 Task: Look for space in Palaió Fáliro, Greece from 1st July, 2023 to 3rd July, 2023 for 1 adult in price range Rs.5000 to Rs.15000. Place can be private room with 1  bedroom having 1 bed and 1 bathroom. Property type can be house, flat, hotel. Amenities needed are: wifi, washing machine. Booking option can be shelf check-in. Required host language is English.
Action: Mouse moved to (462, 58)
Screenshot: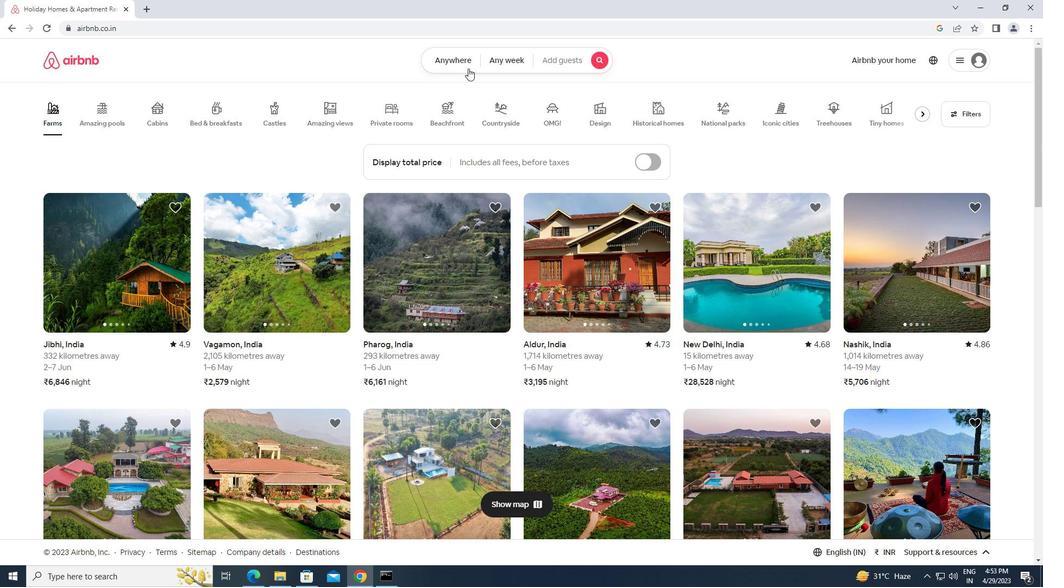 
Action: Mouse pressed left at (462, 58)
Screenshot: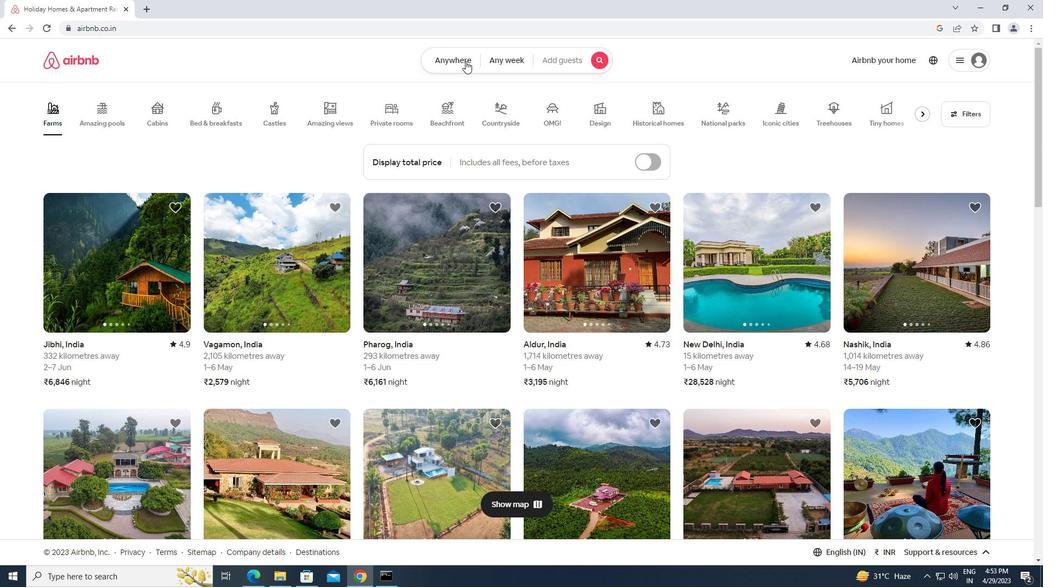 
Action: Mouse moved to (442, 97)
Screenshot: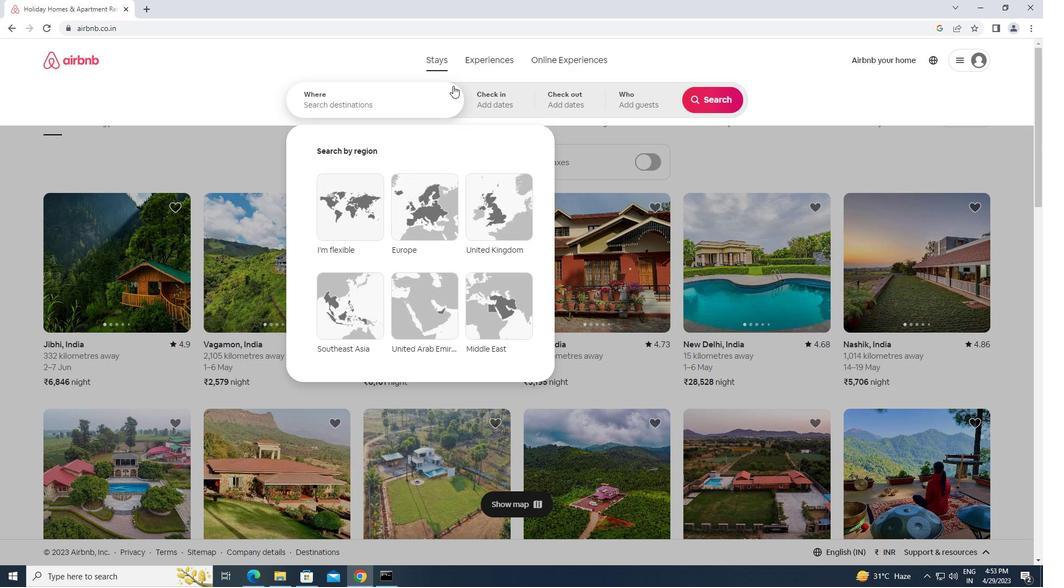 
Action: Mouse pressed left at (442, 97)
Screenshot: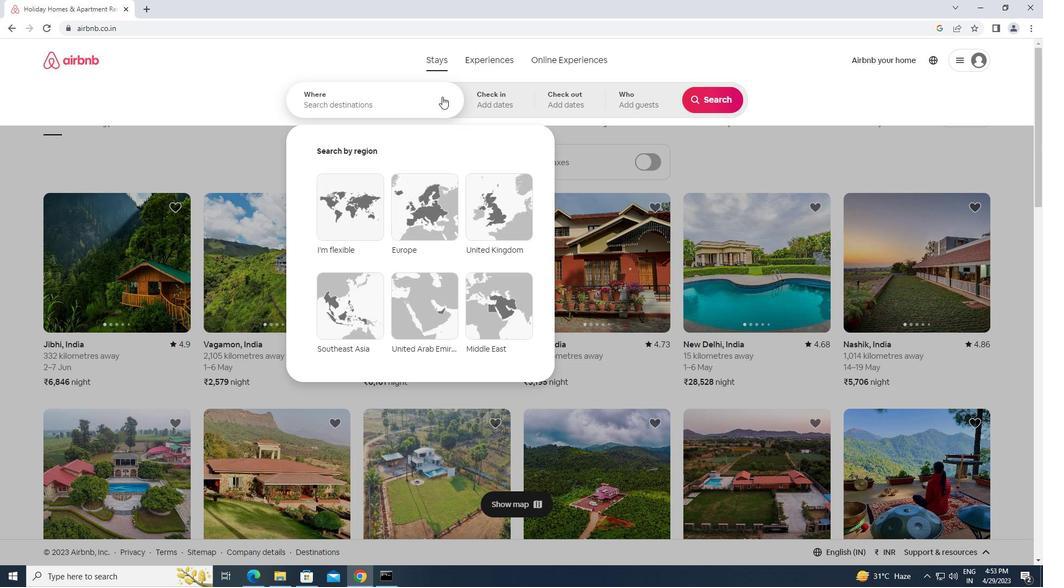 
Action: Key pressed p<Key.caps_lock>alaio<Key.space><Key.caps_lock>f<Key.caps_lock>aliro,<Key.space><Key.caps_lock>g<Key.caps_lock>reece<Key.enter>
Screenshot: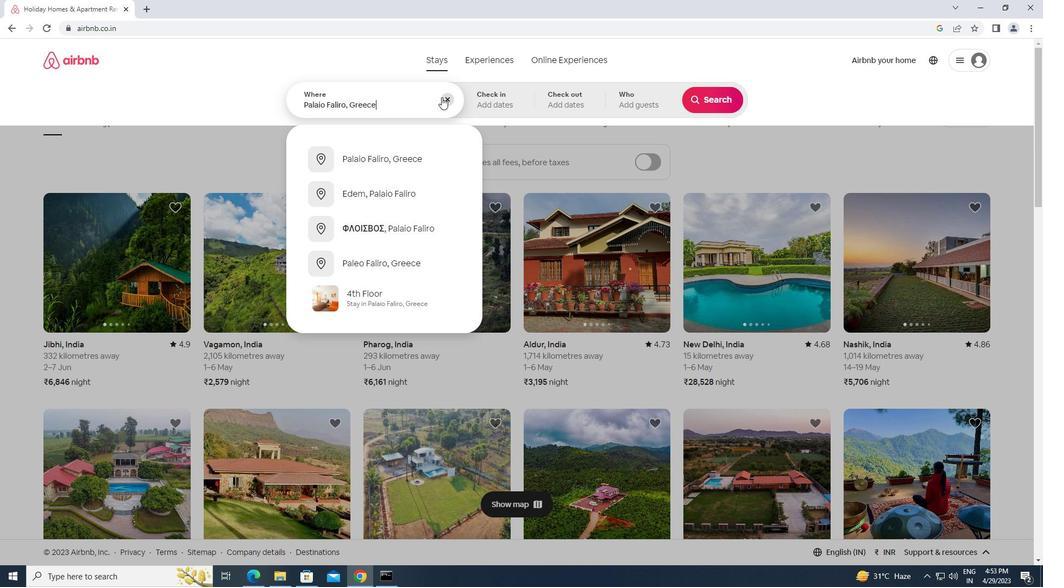 
Action: Mouse moved to (712, 190)
Screenshot: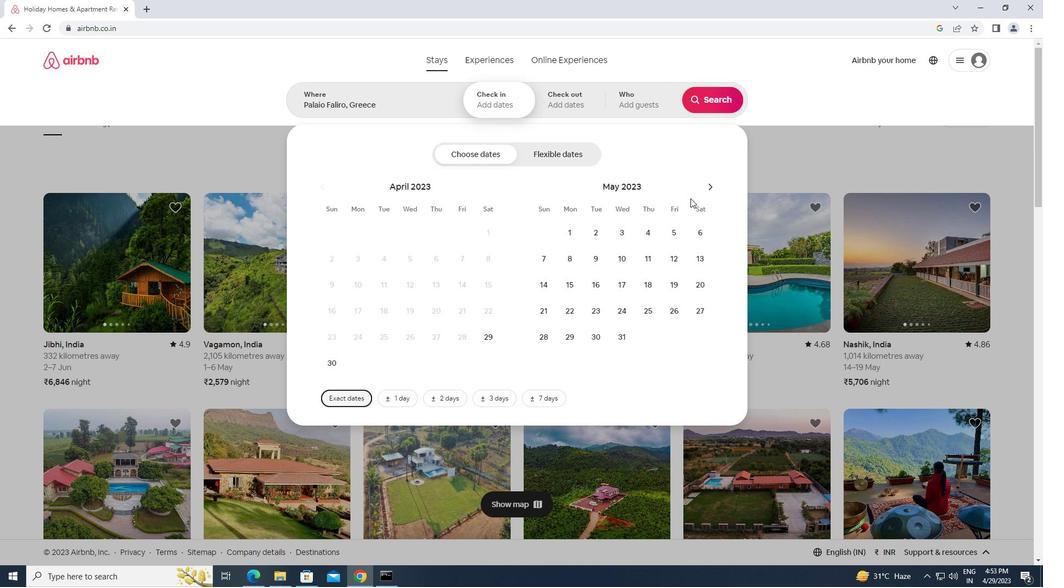 
Action: Mouse pressed left at (712, 190)
Screenshot: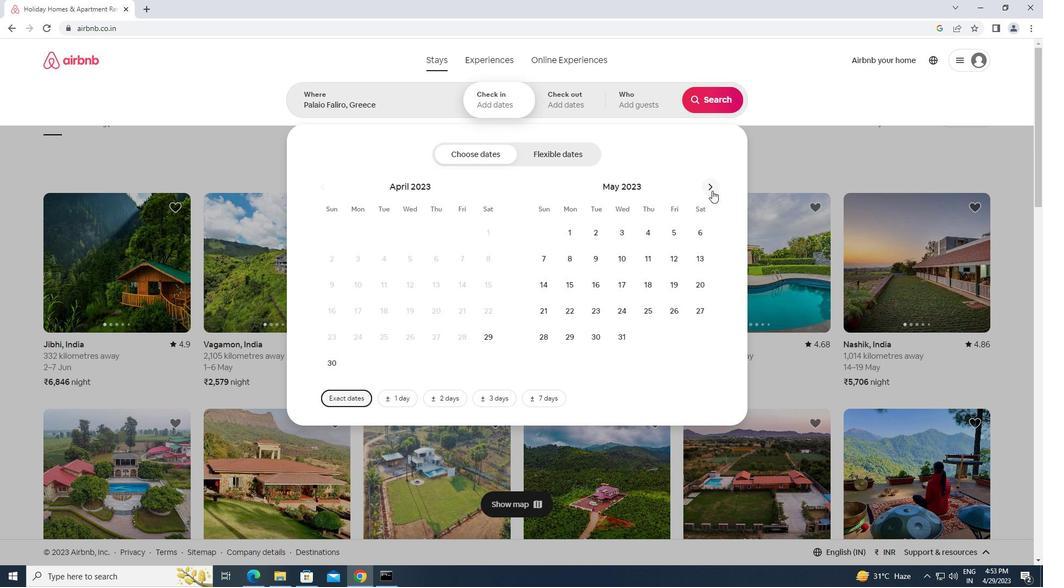 
Action: Mouse pressed left at (712, 190)
Screenshot: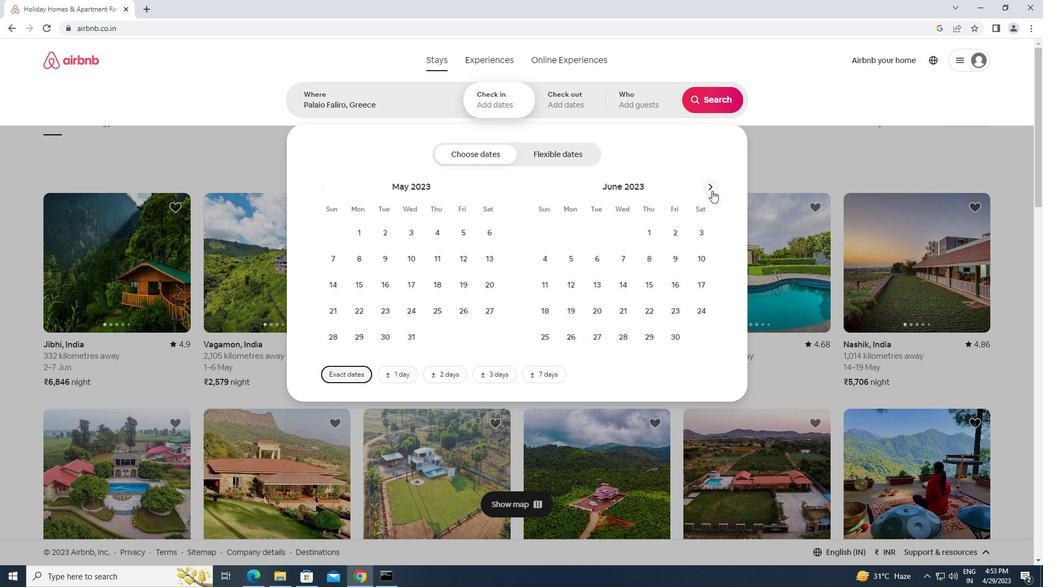 
Action: Mouse moved to (701, 226)
Screenshot: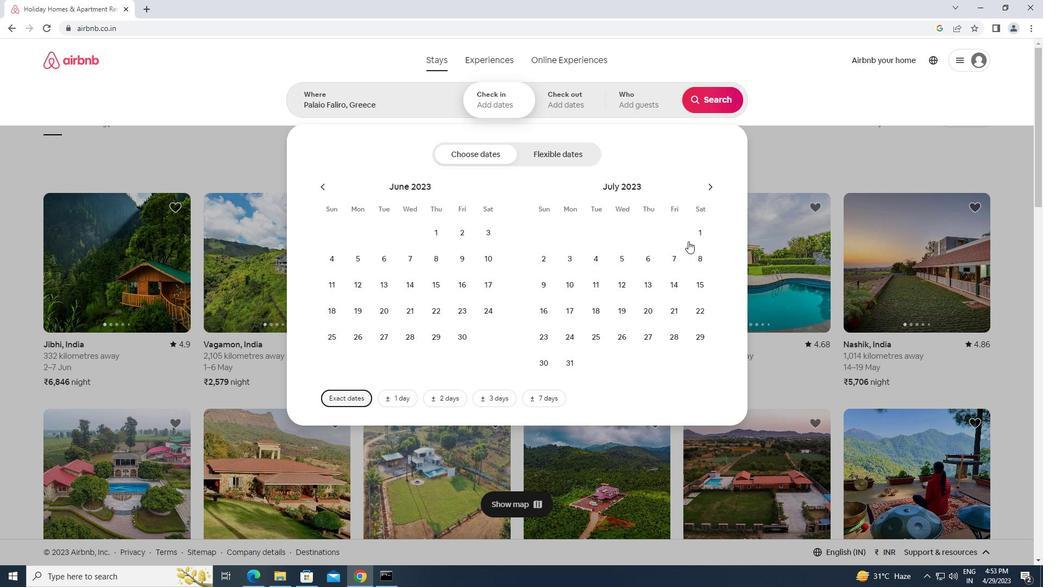 
Action: Mouse pressed left at (701, 226)
Screenshot: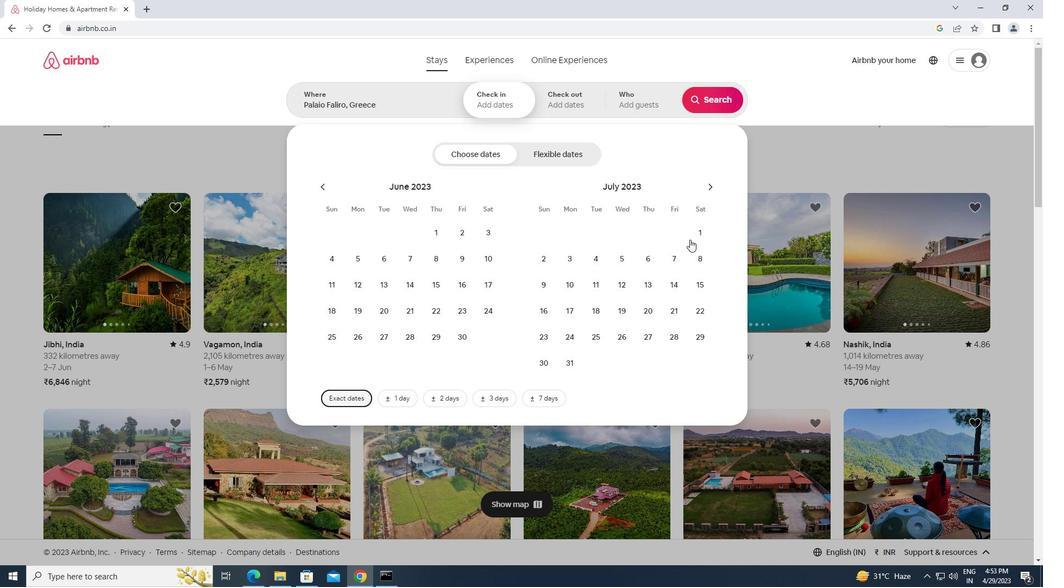 
Action: Mouse moved to (575, 257)
Screenshot: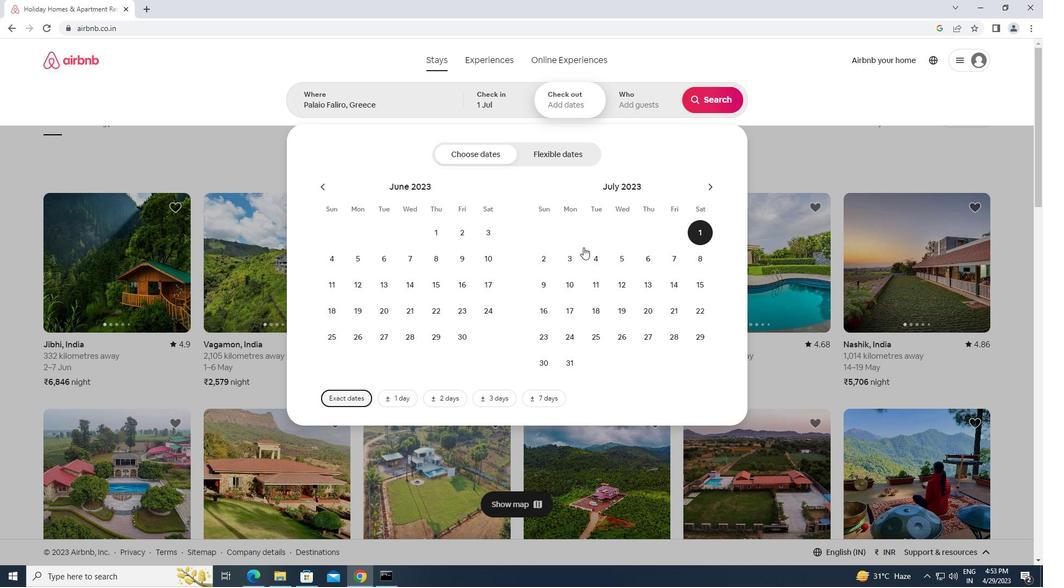 
Action: Mouse pressed left at (575, 257)
Screenshot: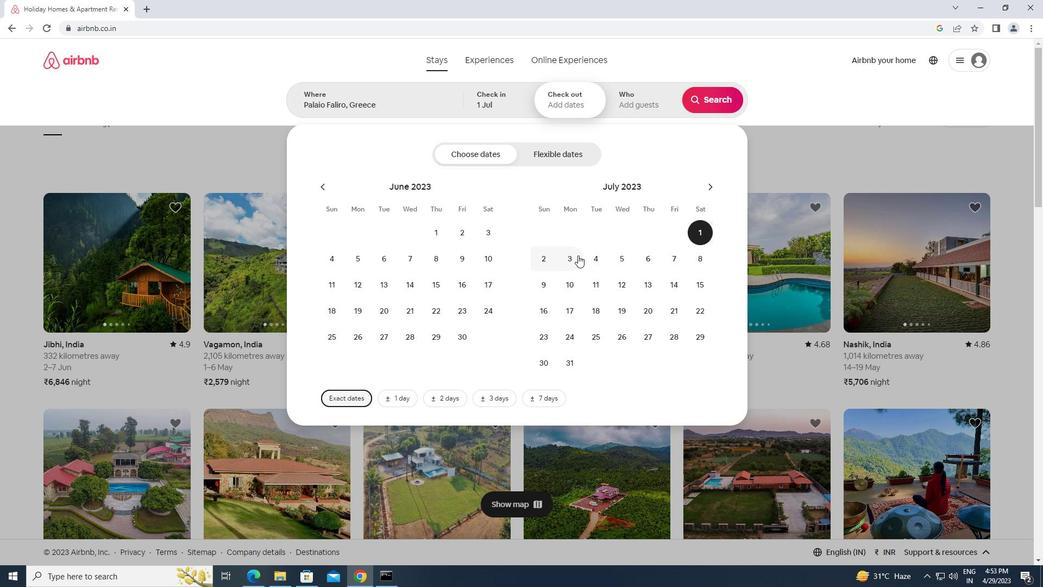 
Action: Mouse moved to (636, 86)
Screenshot: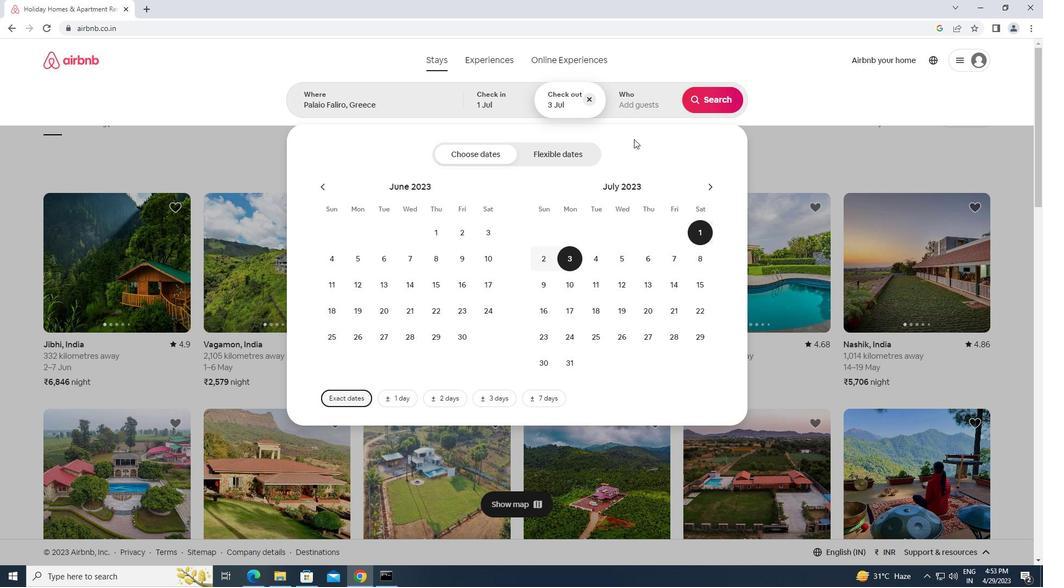 
Action: Mouse pressed left at (636, 86)
Screenshot: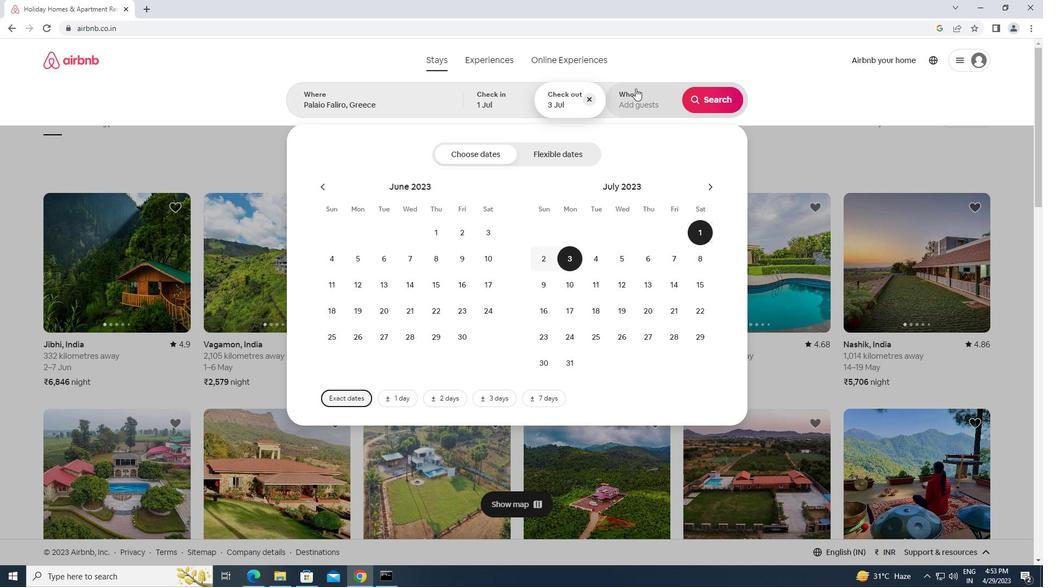 
Action: Mouse moved to (721, 154)
Screenshot: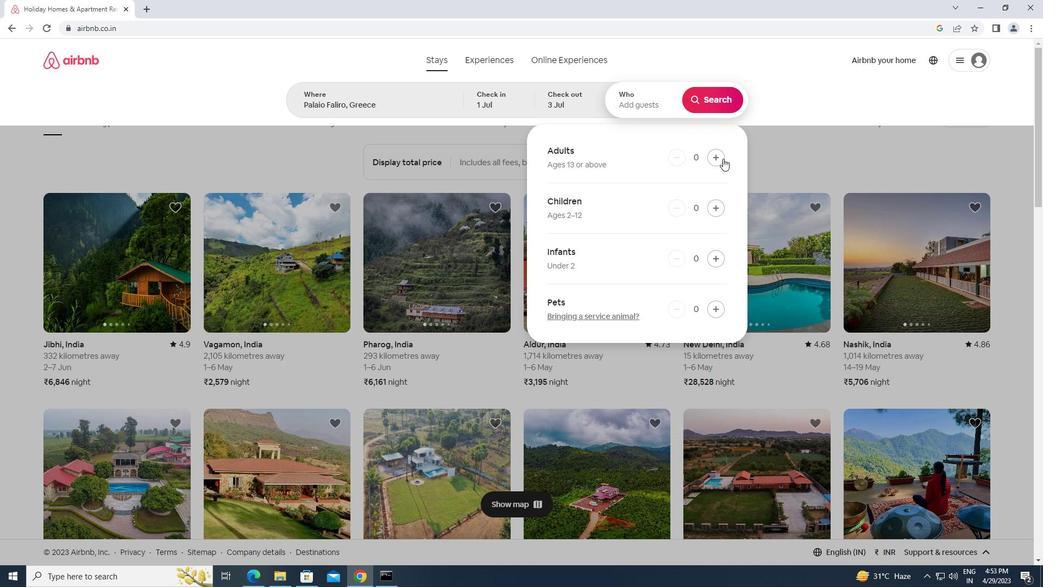 
Action: Mouse pressed left at (721, 154)
Screenshot: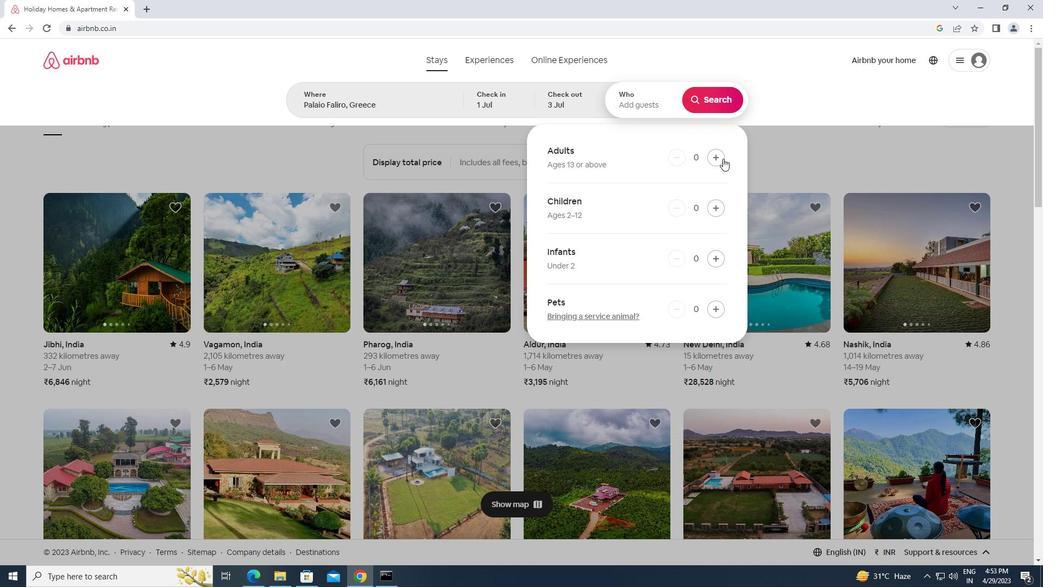 
Action: Mouse moved to (714, 91)
Screenshot: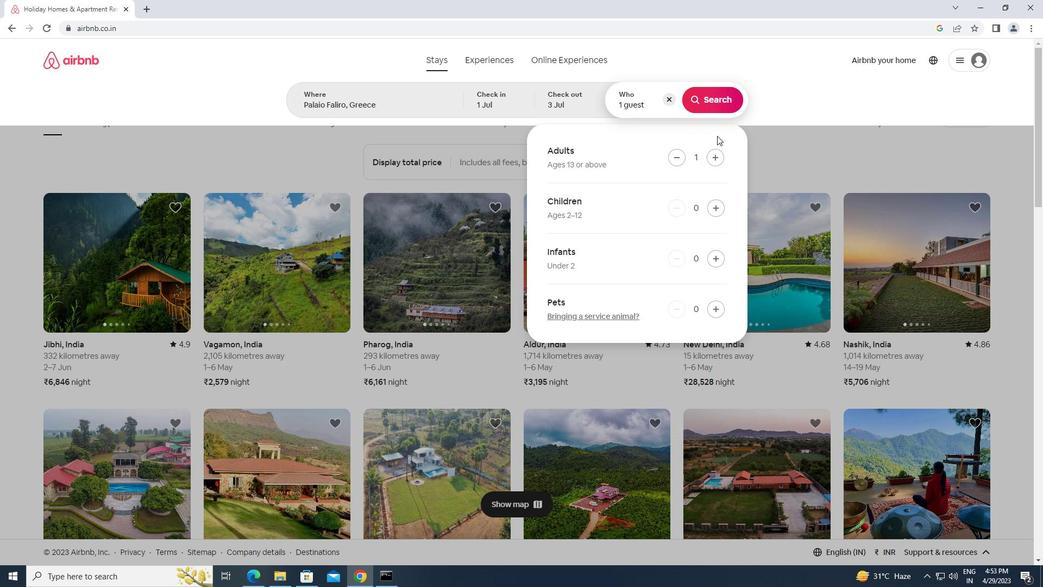 
Action: Mouse pressed left at (714, 91)
Screenshot: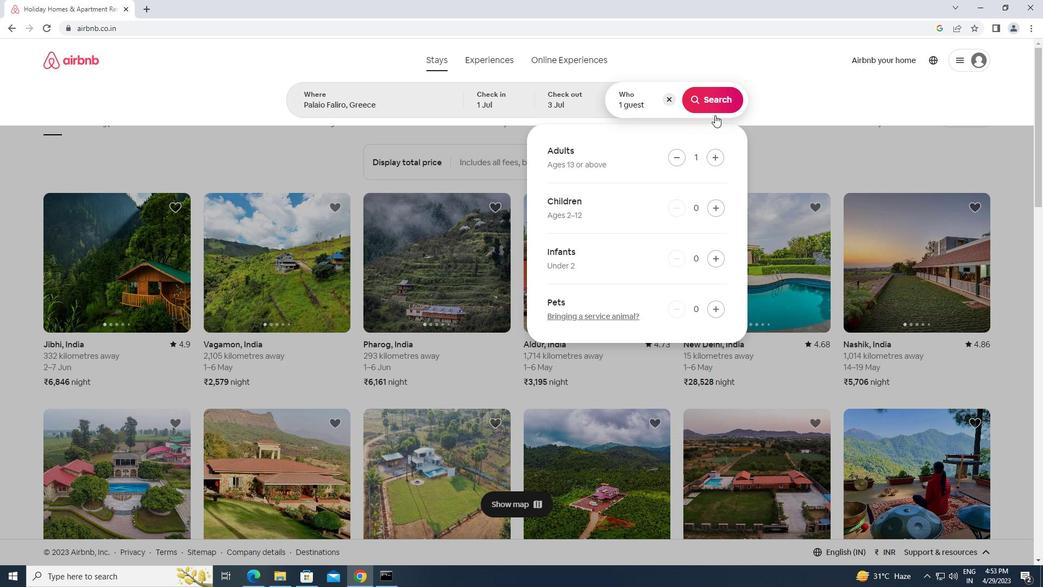 
Action: Mouse moved to (998, 102)
Screenshot: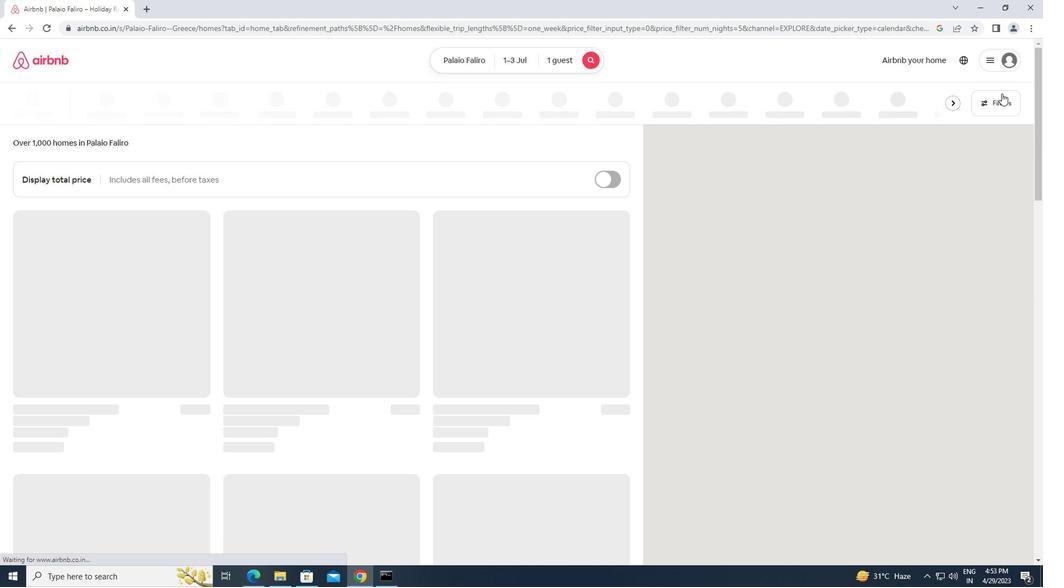 
Action: Mouse pressed left at (998, 102)
Screenshot: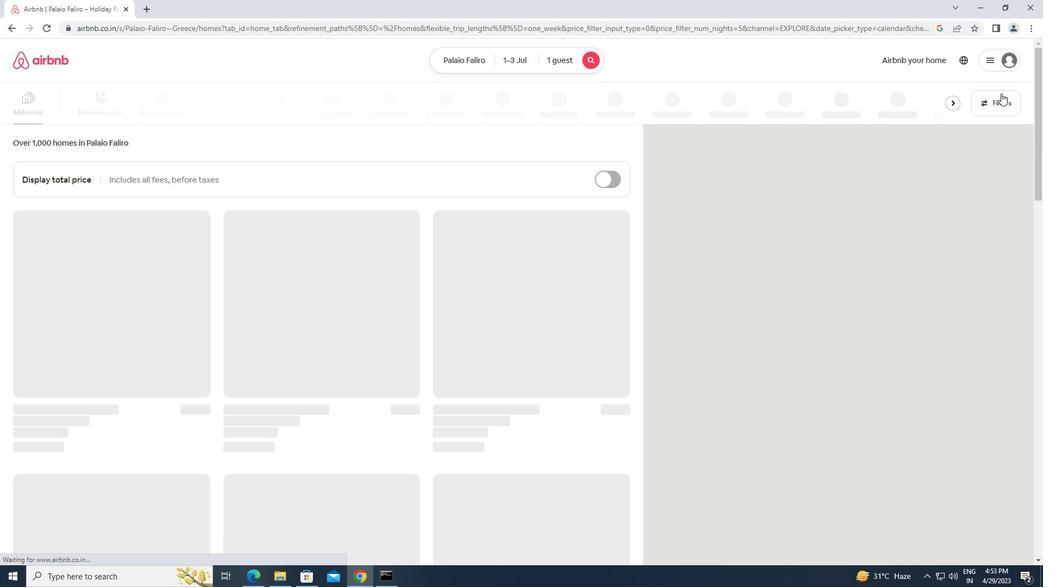 
Action: Mouse moved to (389, 245)
Screenshot: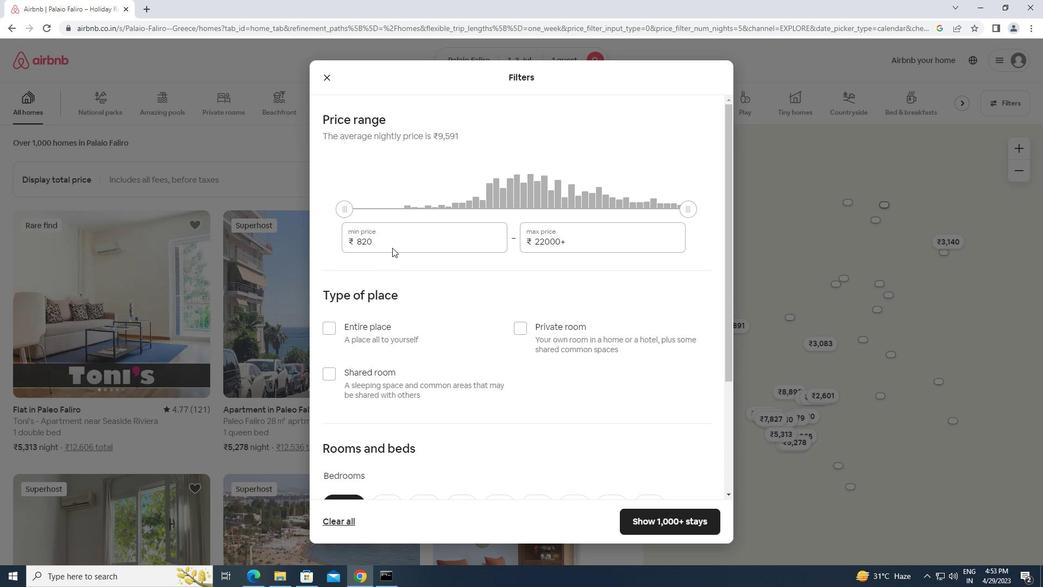 
Action: Mouse pressed left at (389, 245)
Screenshot: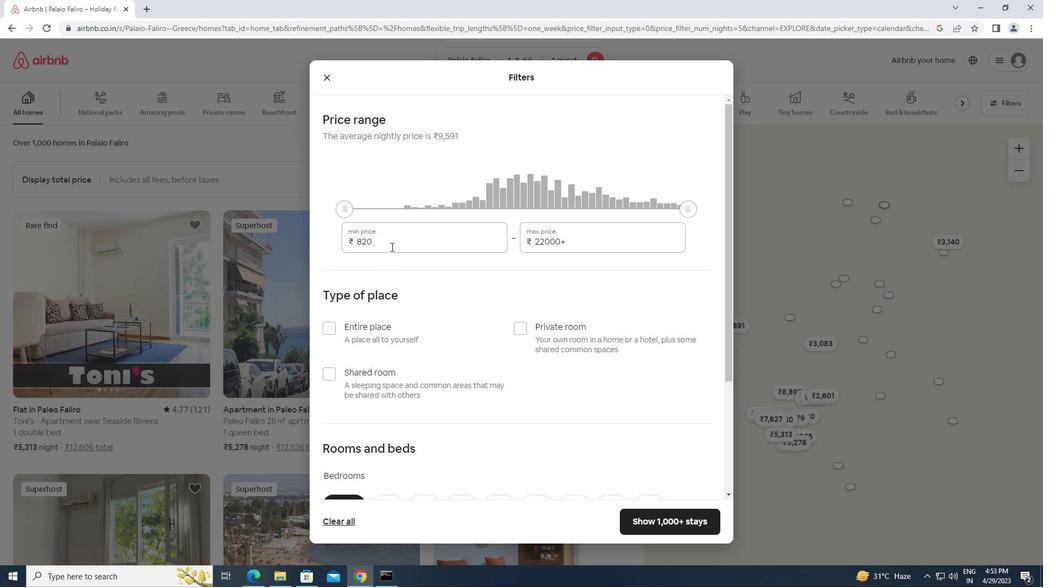 
Action: Mouse moved to (339, 243)
Screenshot: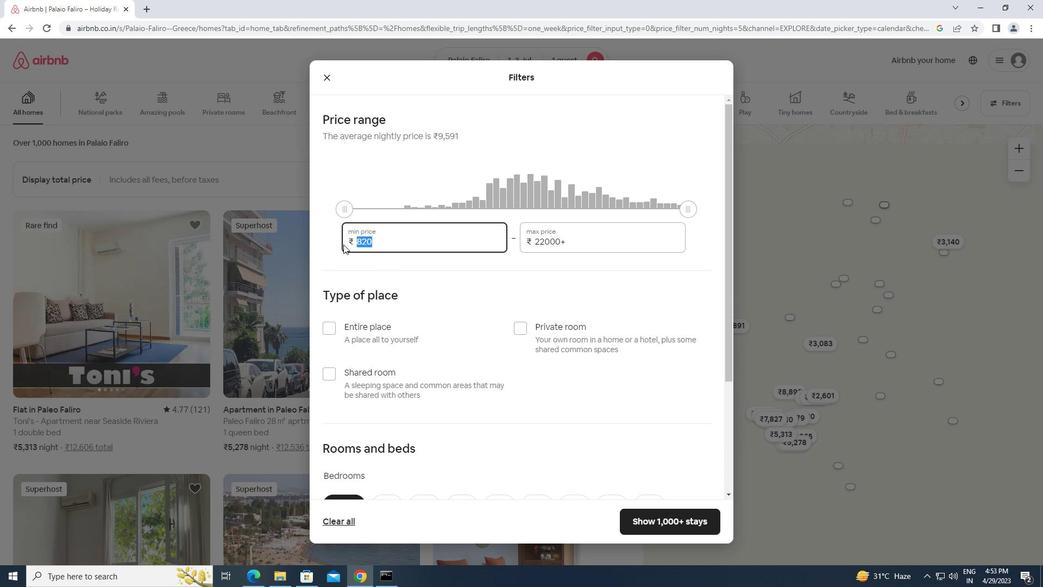 
Action: Key pressed 5000<Key.tab><Key.backspace><Key.backspace><Key.backspace><Key.backspace><Key.backspace><Key.backspace><Key.backspace><Key.backspace><Key.backspace><Key.backspace><Key.backspace>15000
Screenshot: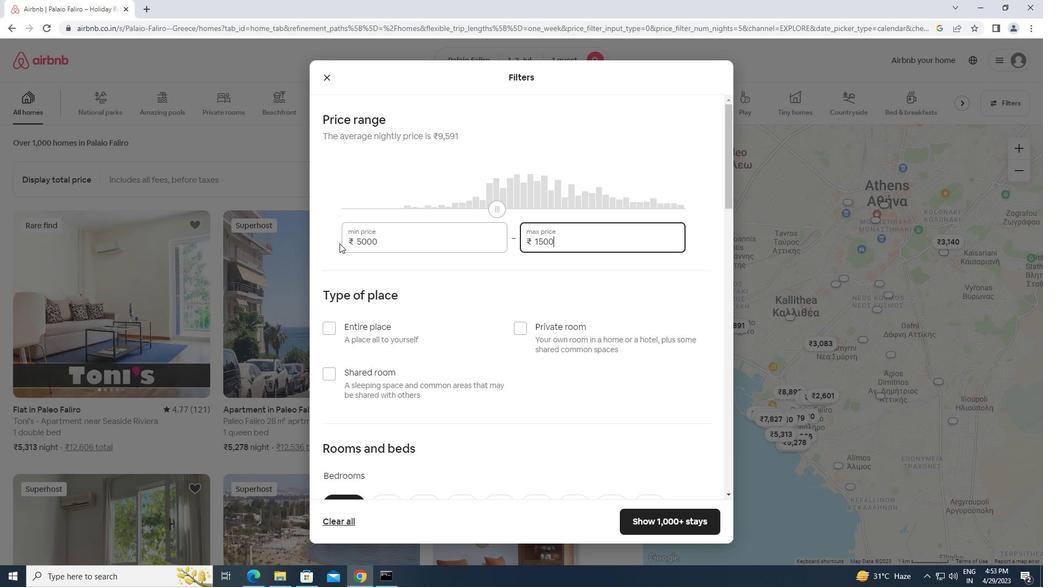 
Action: Mouse moved to (531, 327)
Screenshot: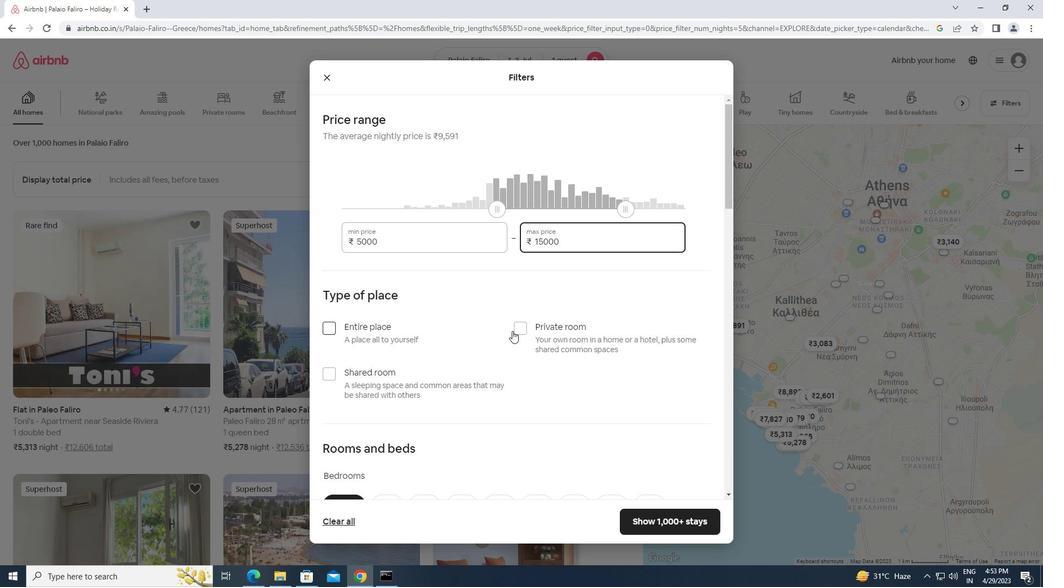 
Action: Mouse pressed left at (531, 327)
Screenshot: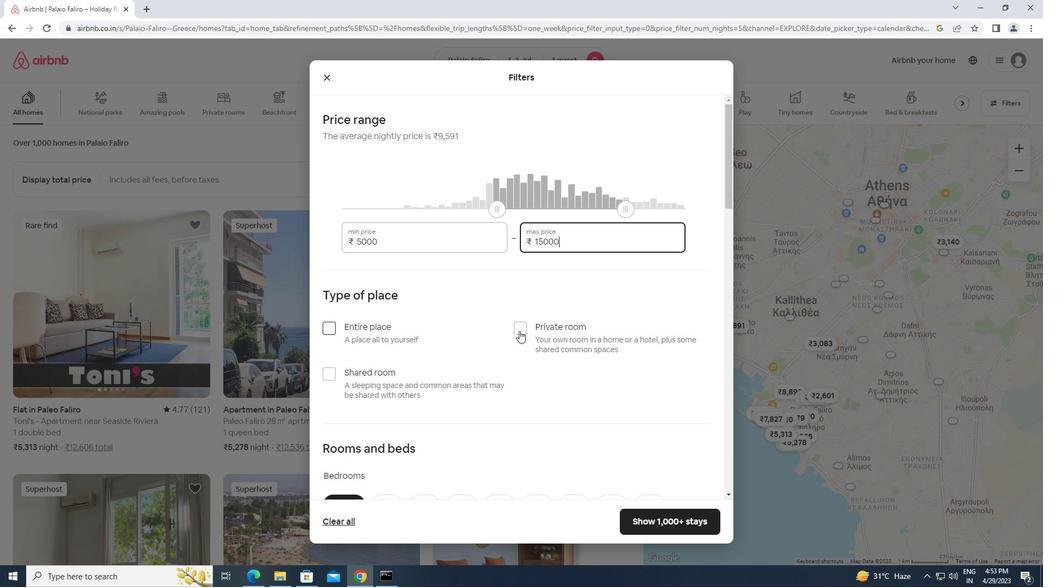 
Action: Mouse moved to (505, 351)
Screenshot: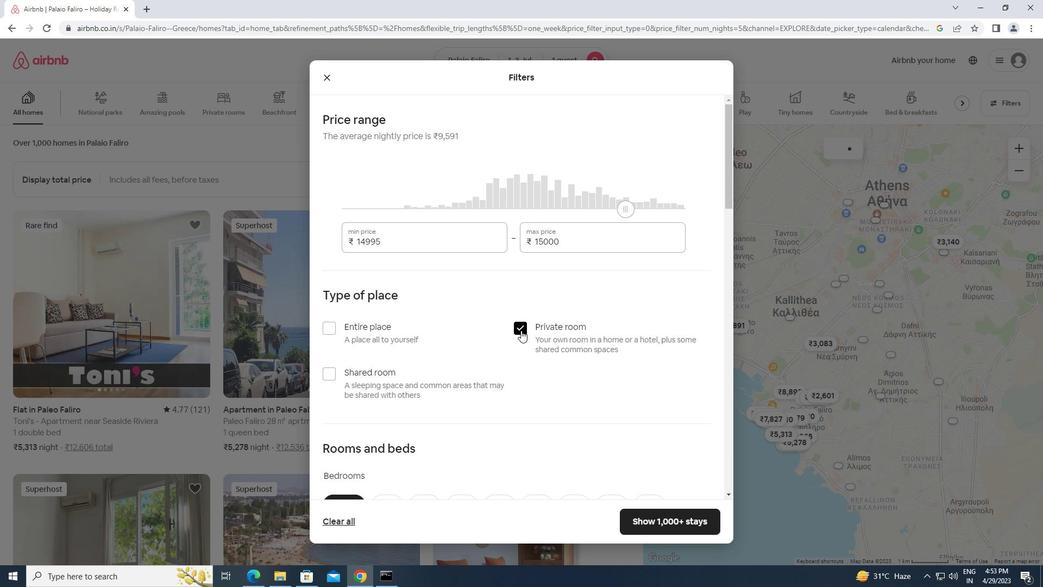 
Action: Mouse scrolled (505, 350) with delta (0, 0)
Screenshot: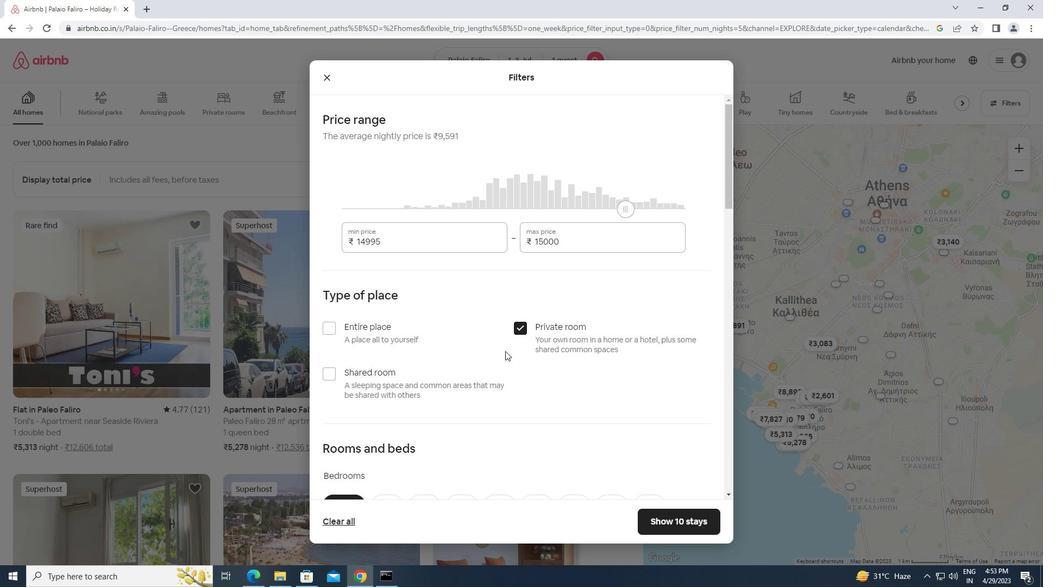 
Action: Mouse scrolled (505, 350) with delta (0, 0)
Screenshot: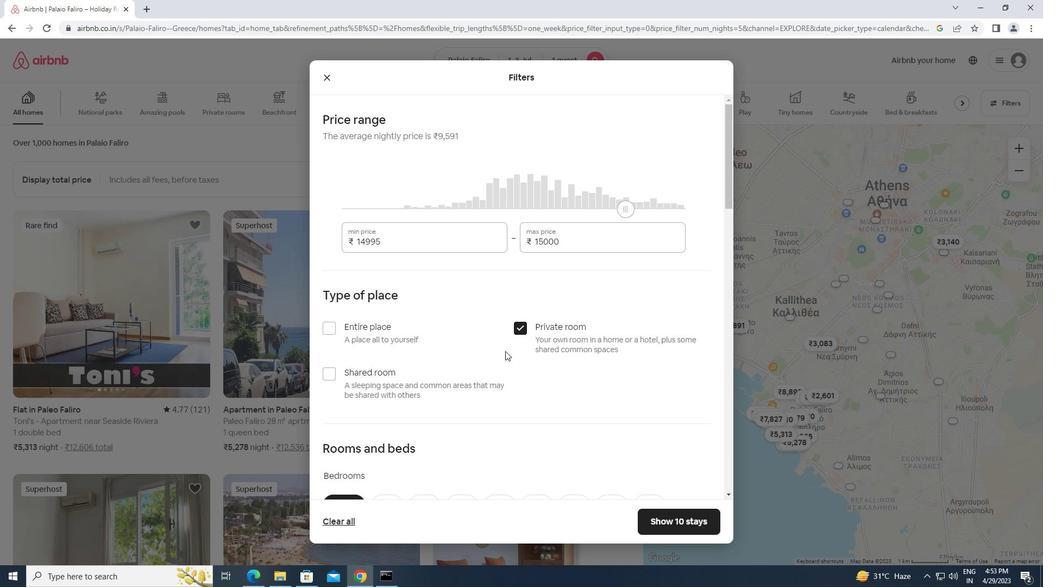 
Action: Mouse scrolled (505, 350) with delta (0, 0)
Screenshot: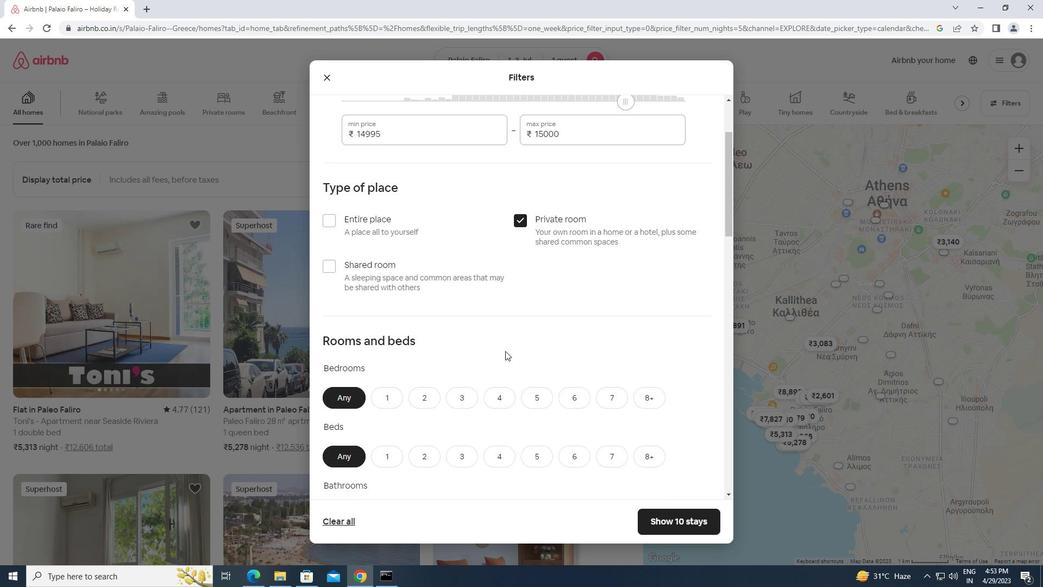 
Action: Mouse scrolled (505, 350) with delta (0, 0)
Screenshot: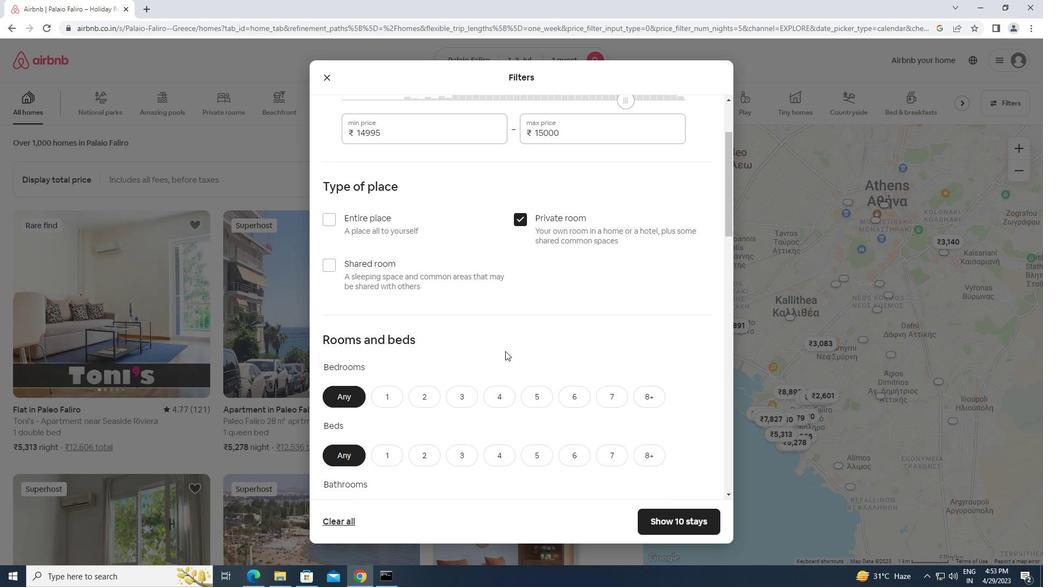 
Action: Mouse moved to (386, 292)
Screenshot: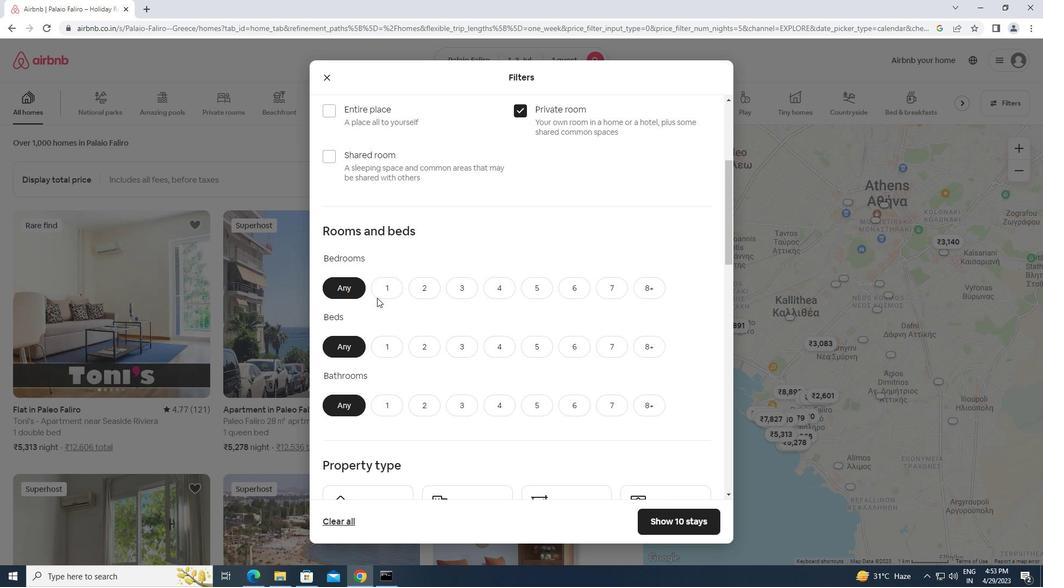 
Action: Mouse pressed left at (386, 292)
Screenshot: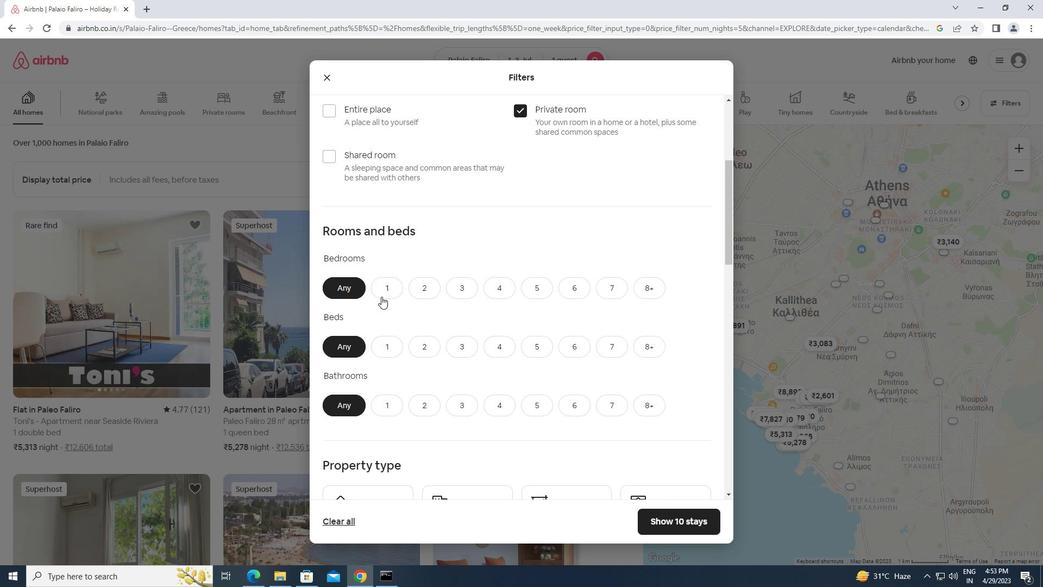 
Action: Mouse moved to (386, 341)
Screenshot: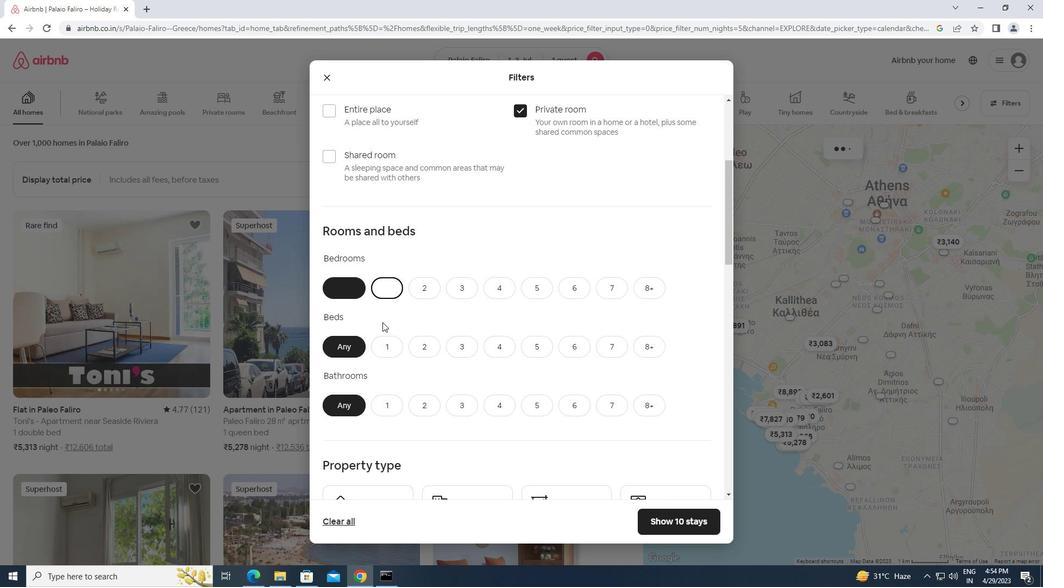 
Action: Mouse pressed left at (386, 341)
Screenshot: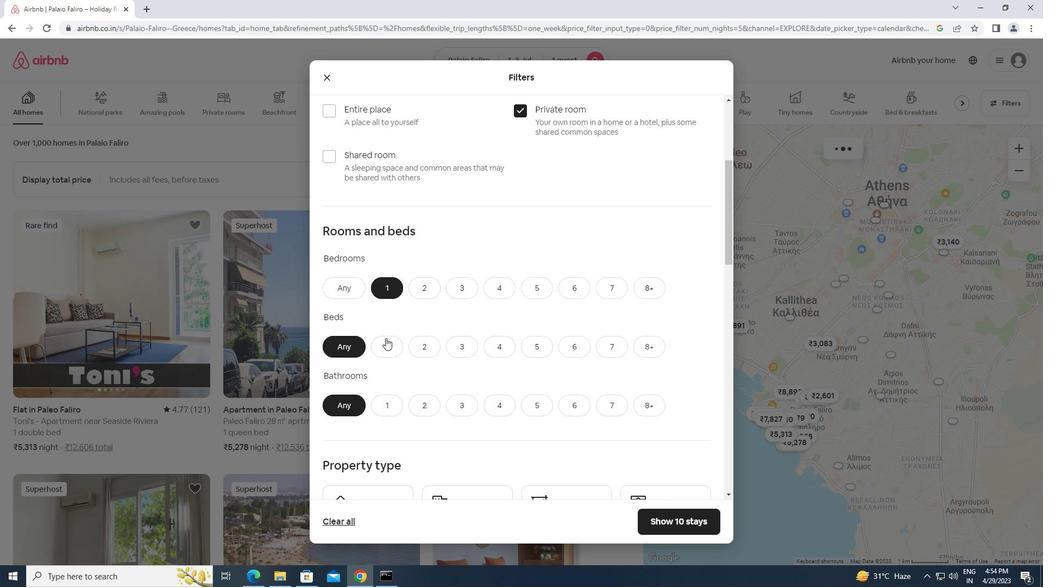 
Action: Mouse moved to (388, 399)
Screenshot: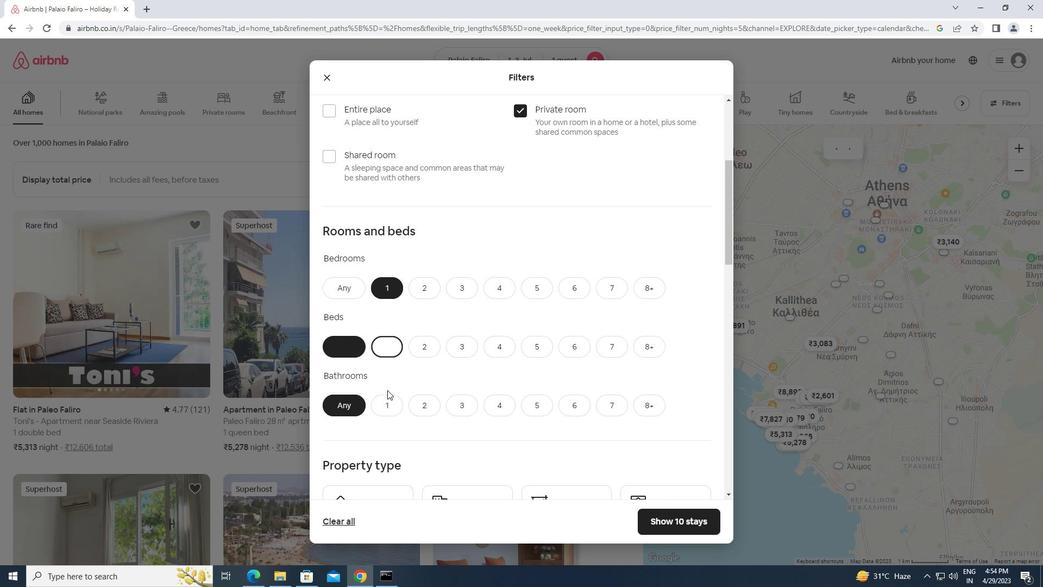 
Action: Mouse pressed left at (388, 399)
Screenshot: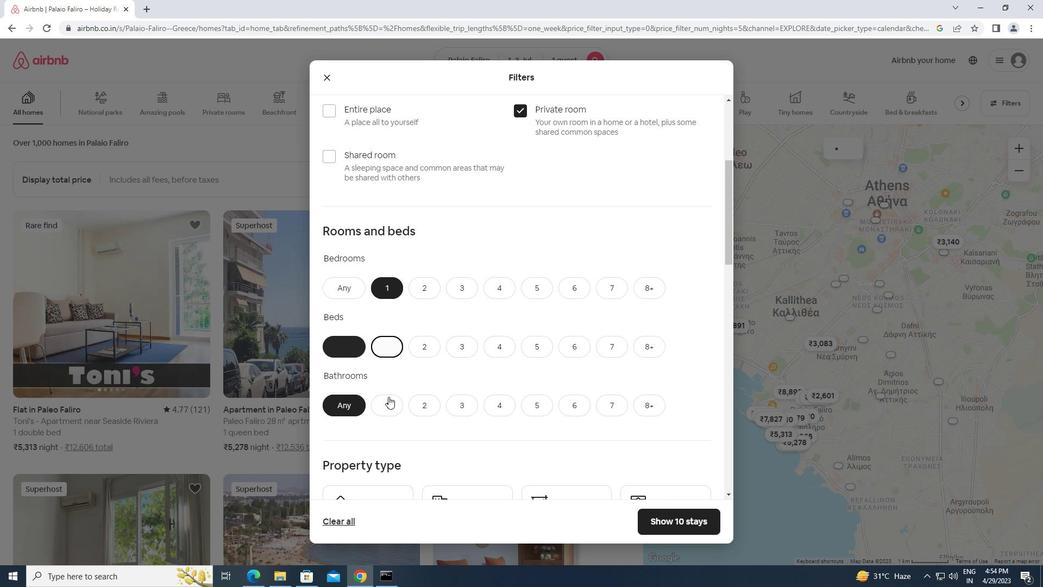 
Action: Mouse moved to (390, 399)
Screenshot: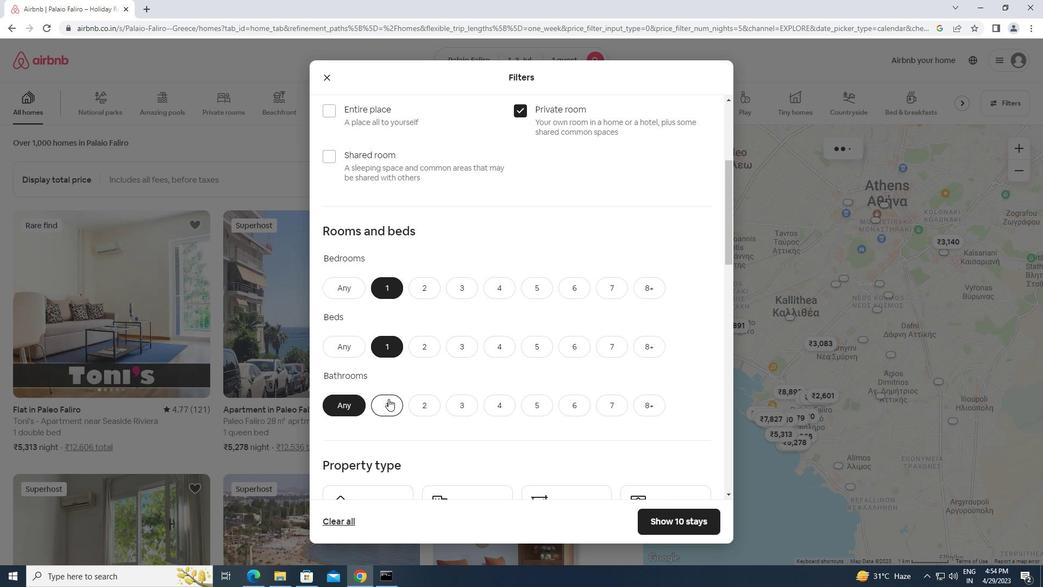 
Action: Mouse scrolled (390, 398) with delta (0, 0)
Screenshot: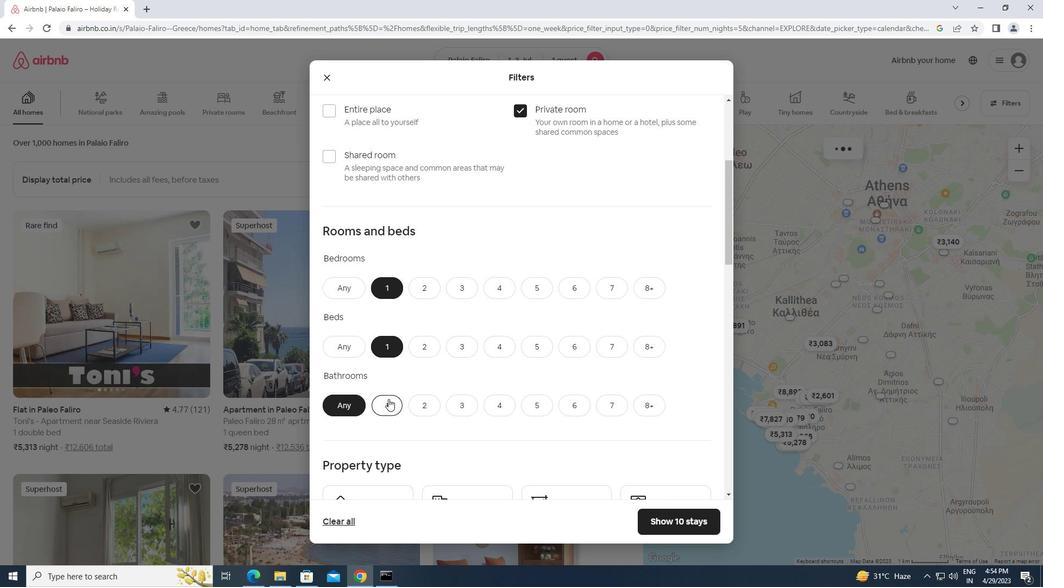 
Action: Mouse scrolled (390, 398) with delta (0, 0)
Screenshot: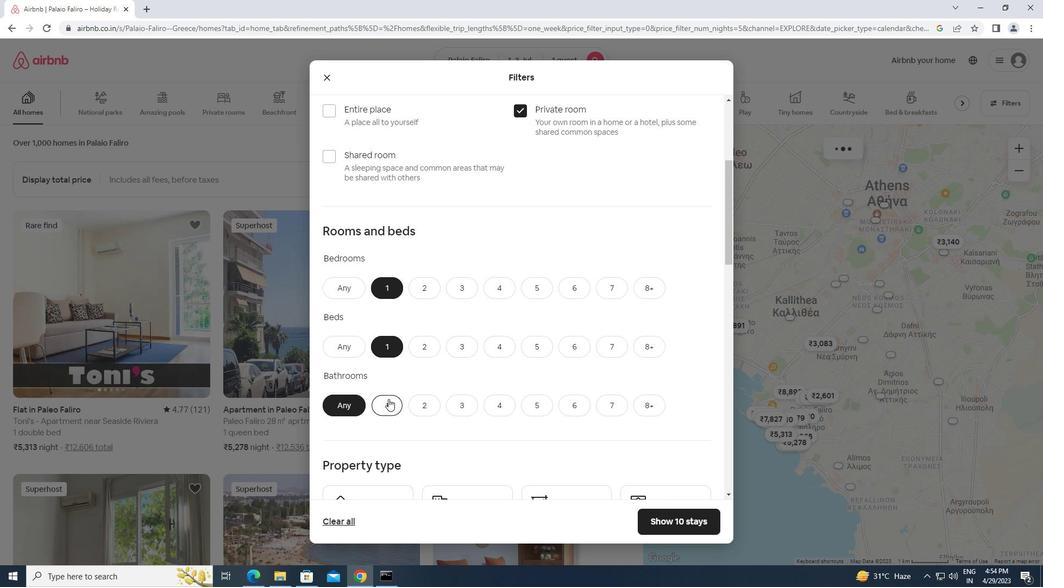 
Action: Mouse scrolled (390, 398) with delta (0, 0)
Screenshot: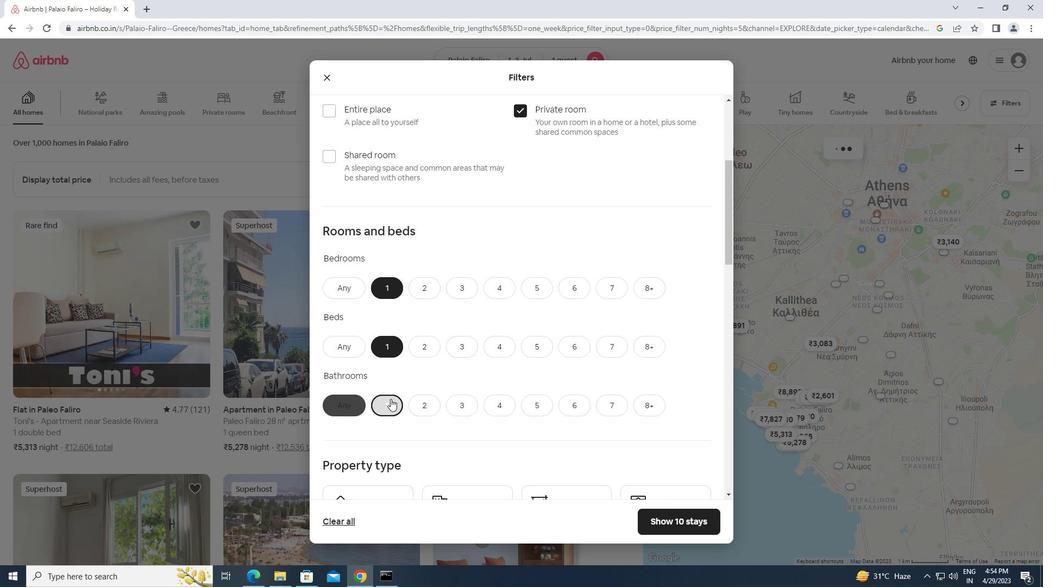 
Action: Mouse moved to (375, 351)
Screenshot: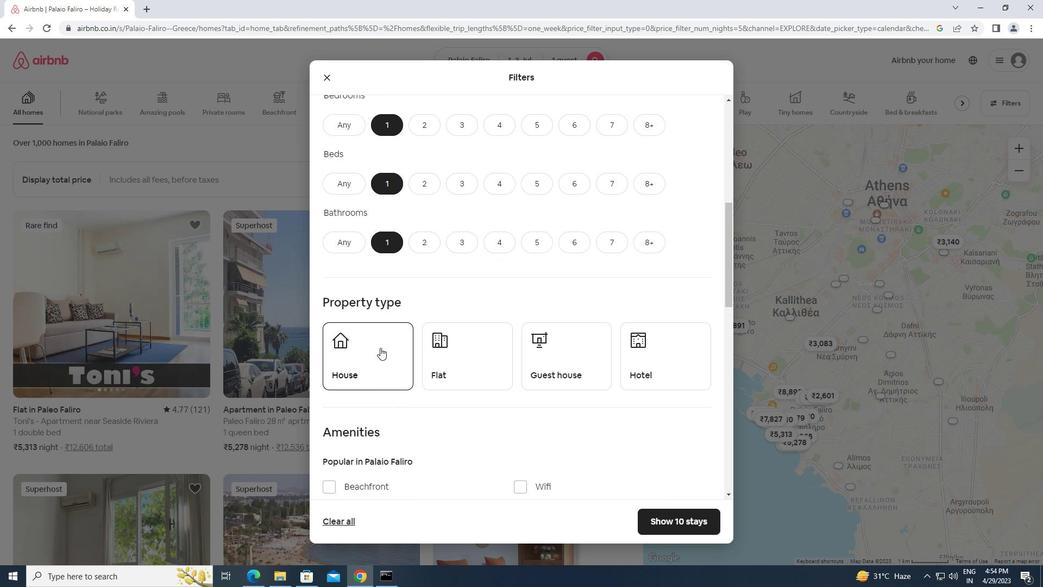
Action: Mouse pressed left at (375, 351)
Screenshot: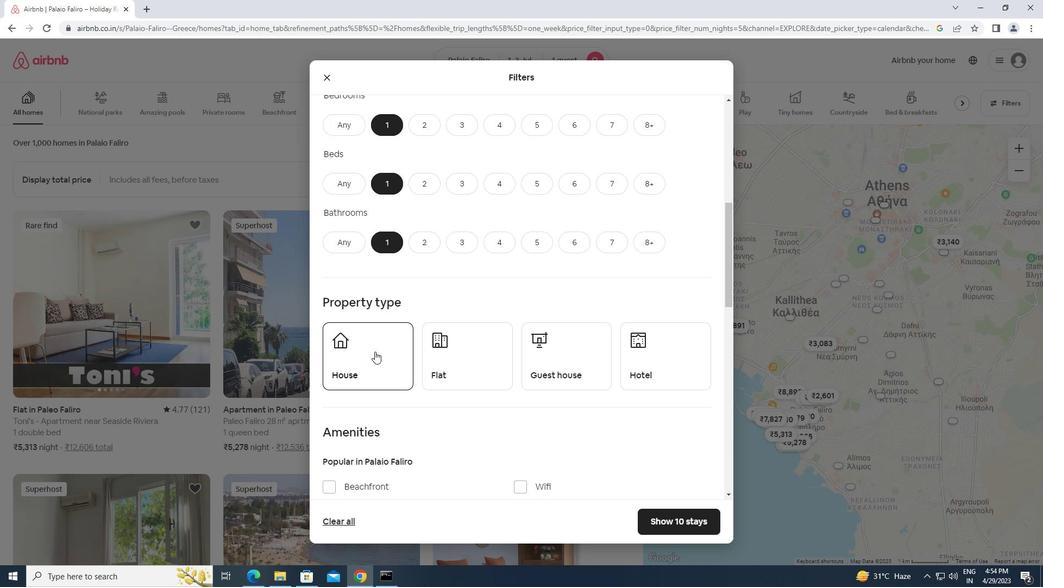
Action: Mouse moved to (492, 364)
Screenshot: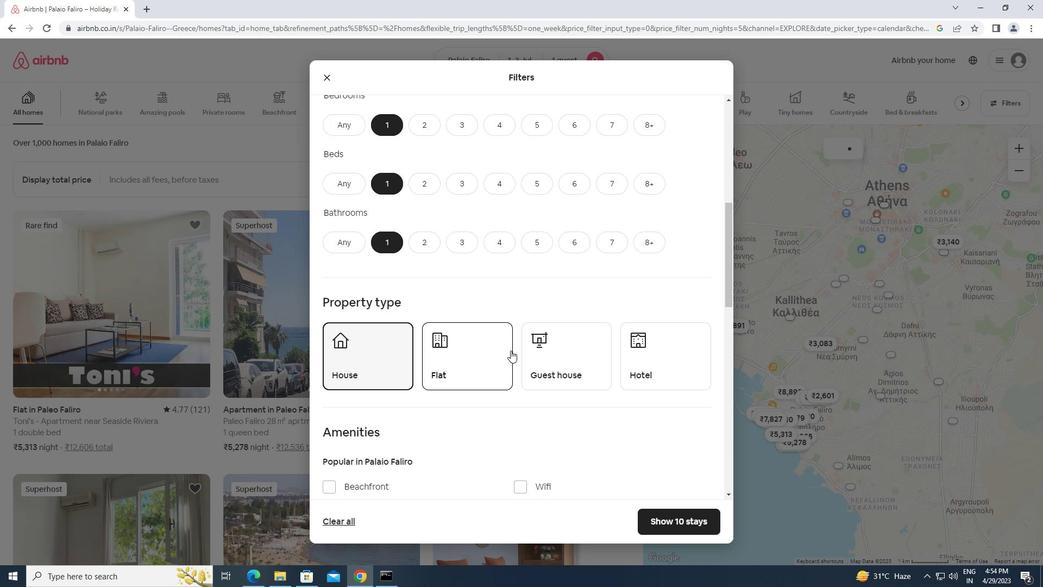 
Action: Mouse pressed left at (492, 364)
Screenshot: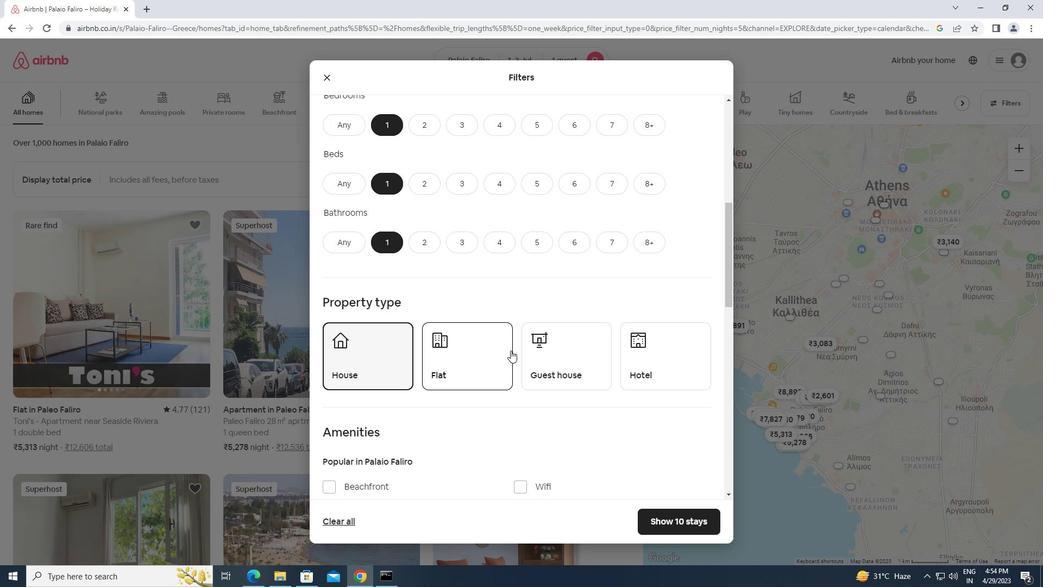 
Action: Mouse moved to (630, 348)
Screenshot: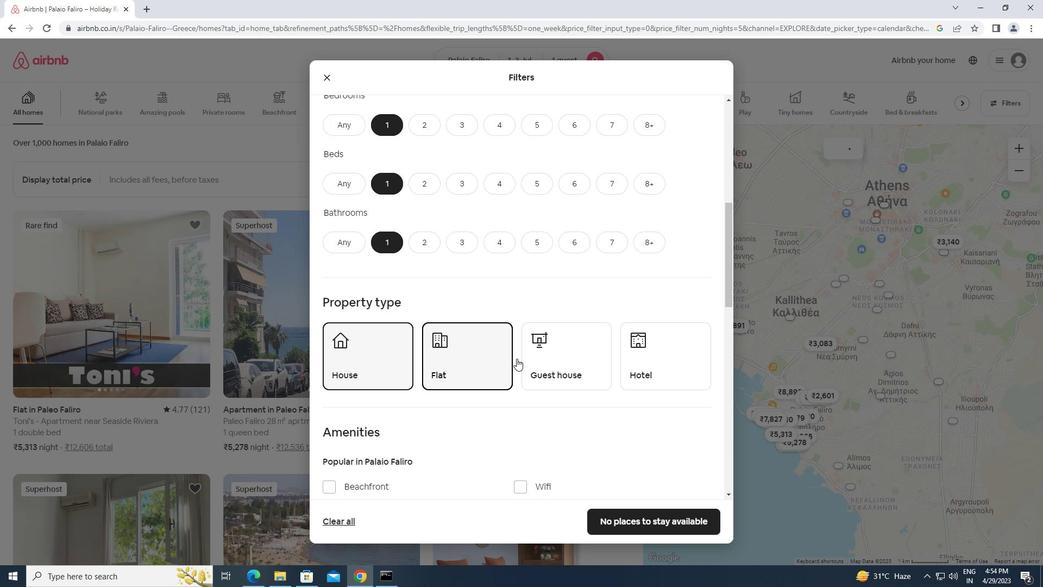 
Action: Mouse pressed left at (630, 348)
Screenshot: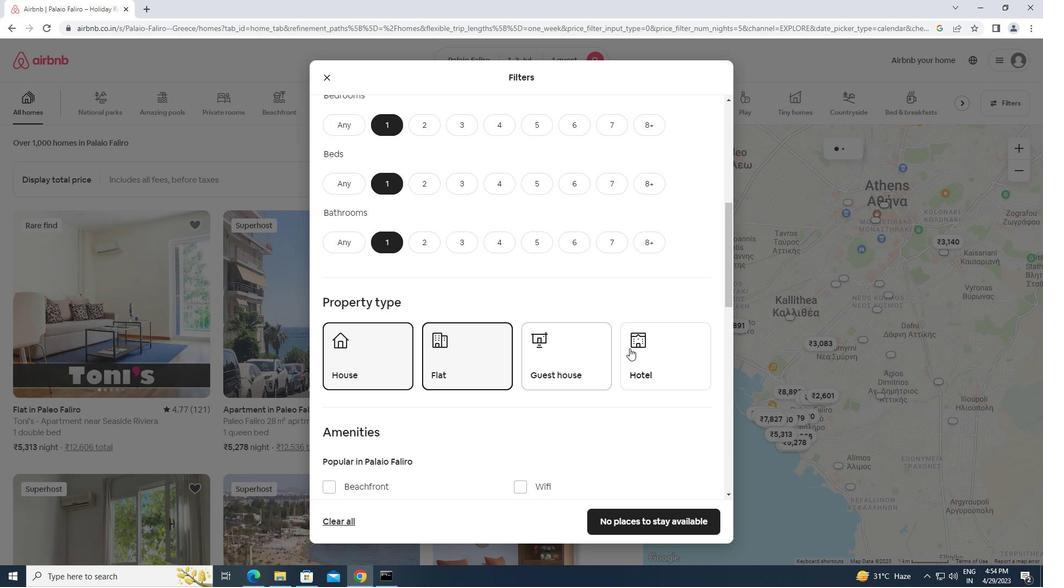 
Action: Mouse moved to (475, 407)
Screenshot: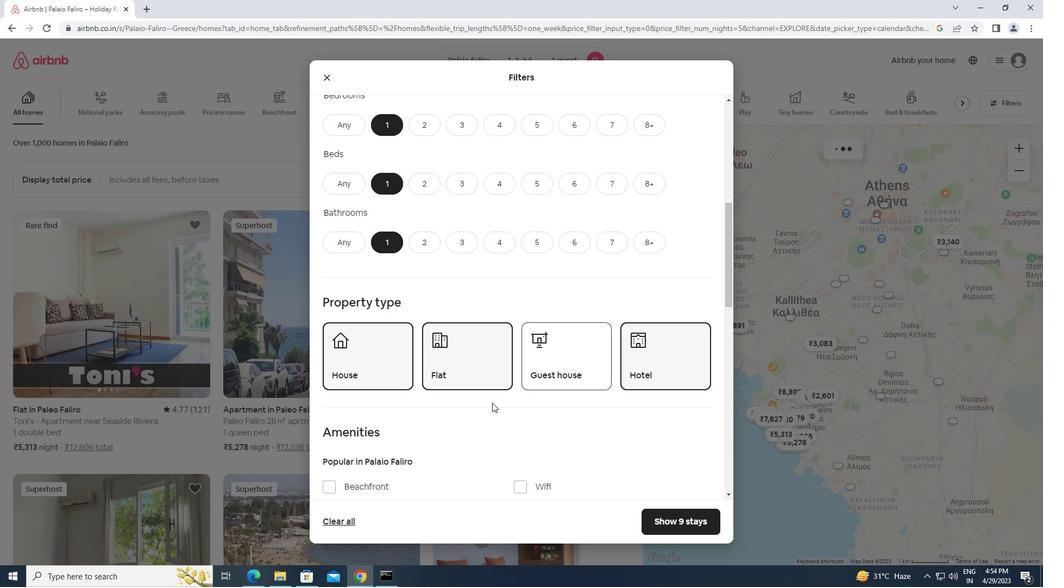 
Action: Mouse scrolled (475, 406) with delta (0, 0)
Screenshot: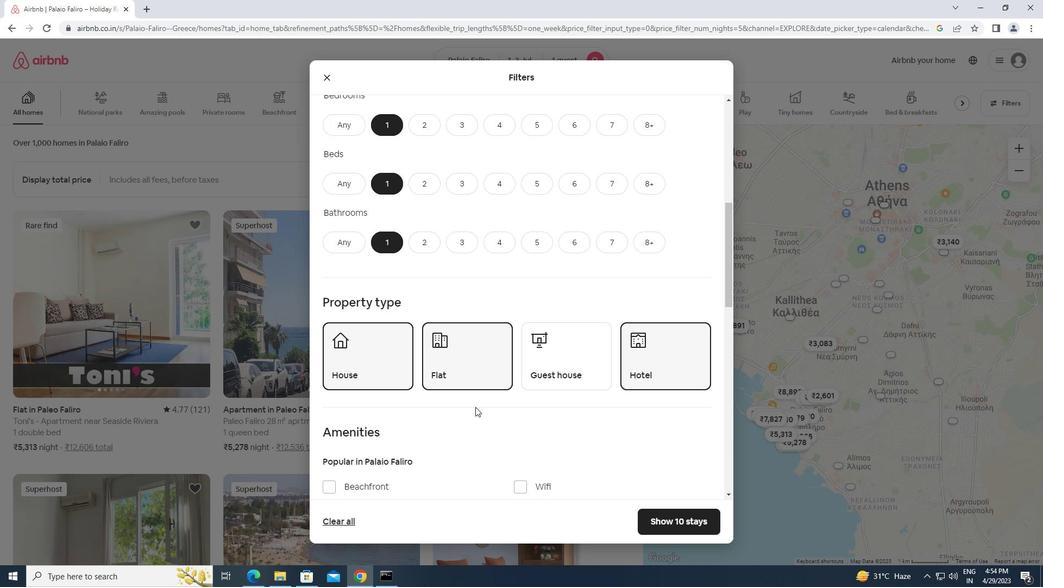 
Action: Mouse scrolled (475, 406) with delta (0, 0)
Screenshot: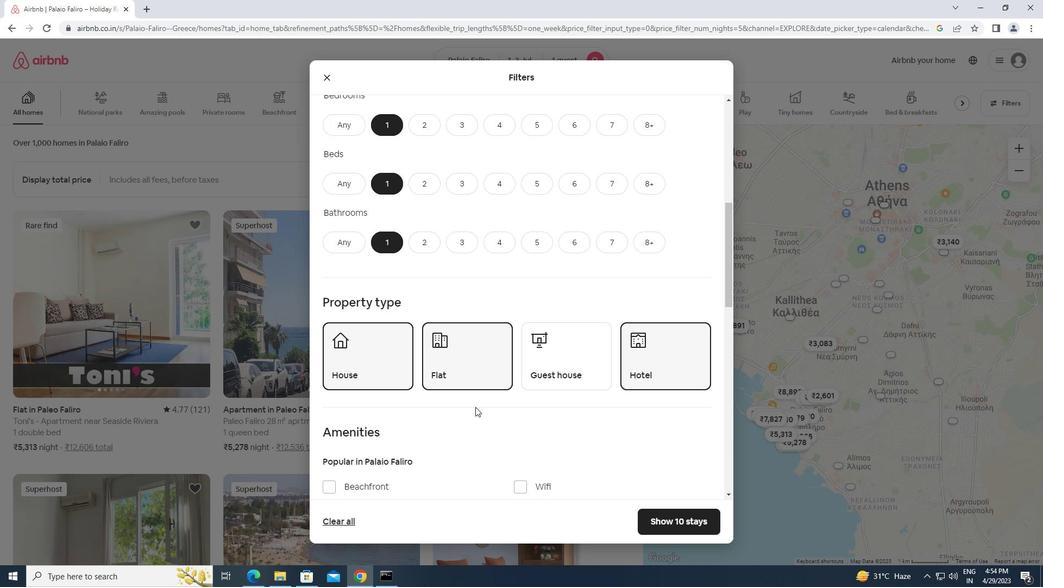 
Action: Mouse scrolled (475, 406) with delta (0, 0)
Screenshot: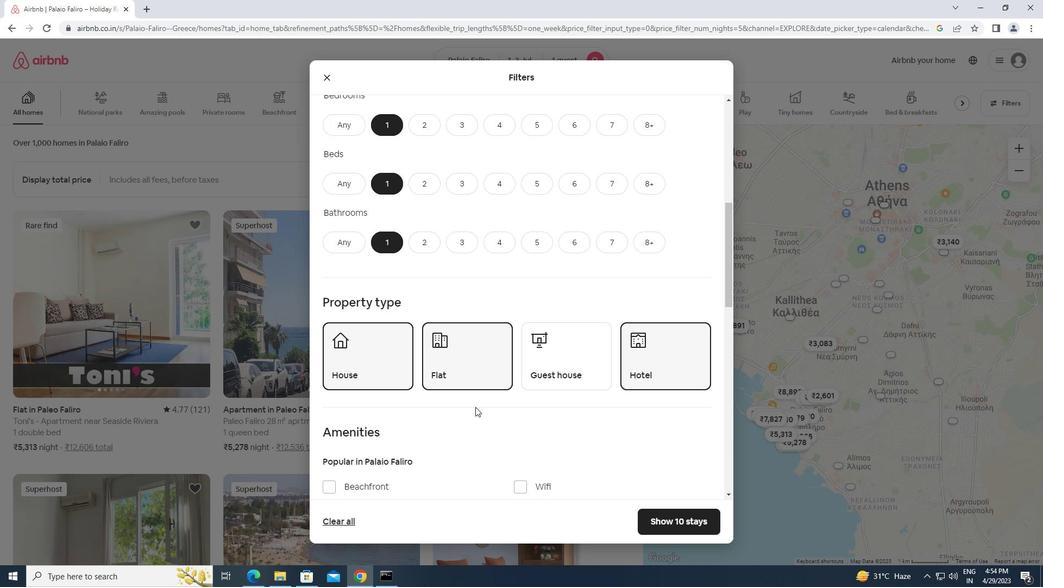 
Action: Mouse moved to (519, 331)
Screenshot: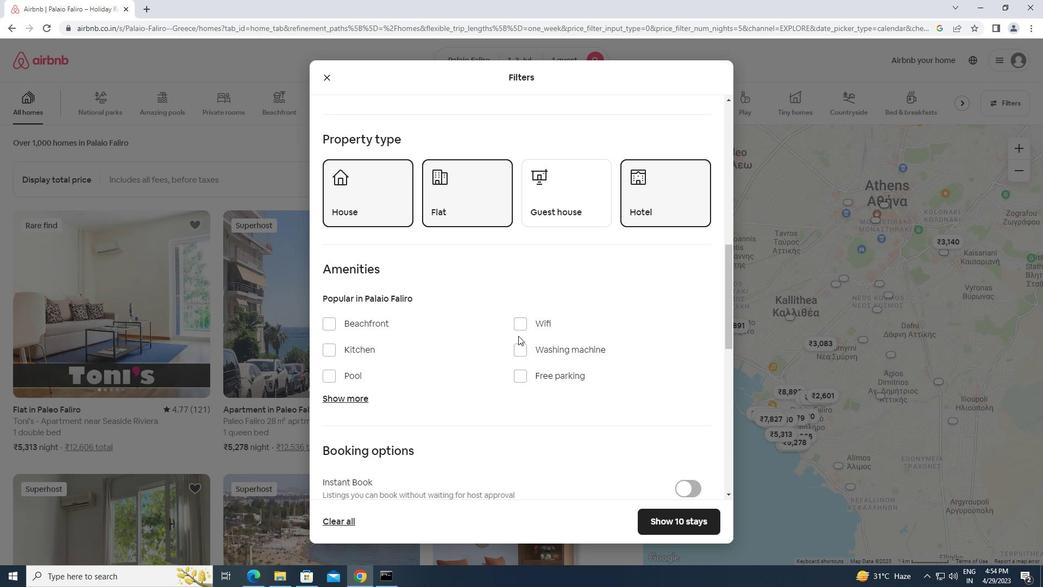 
Action: Mouse pressed left at (519, 331)
Screenshot: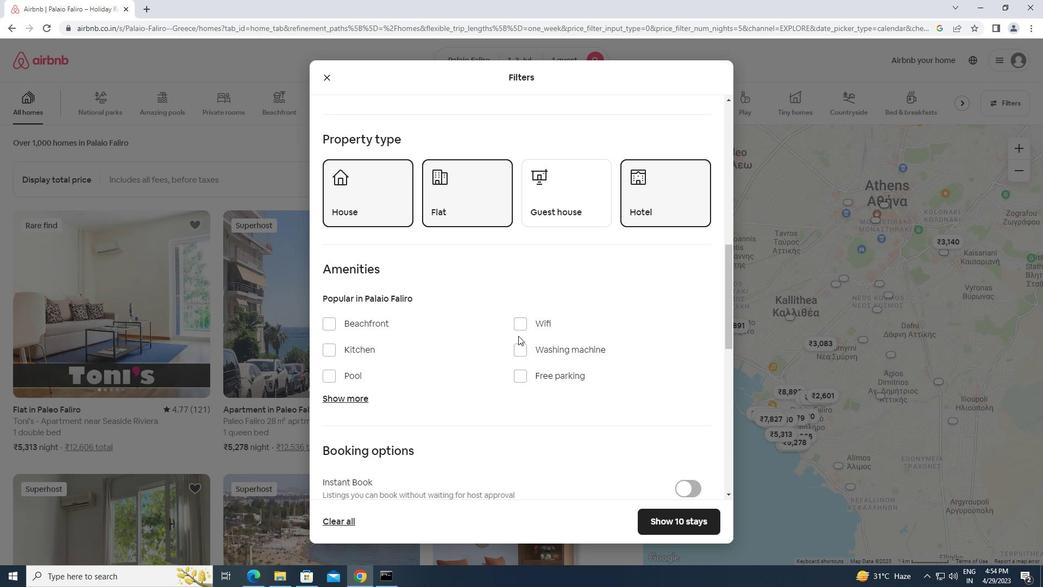 
Action: Mouse moved to (521, 327)
Screenshot: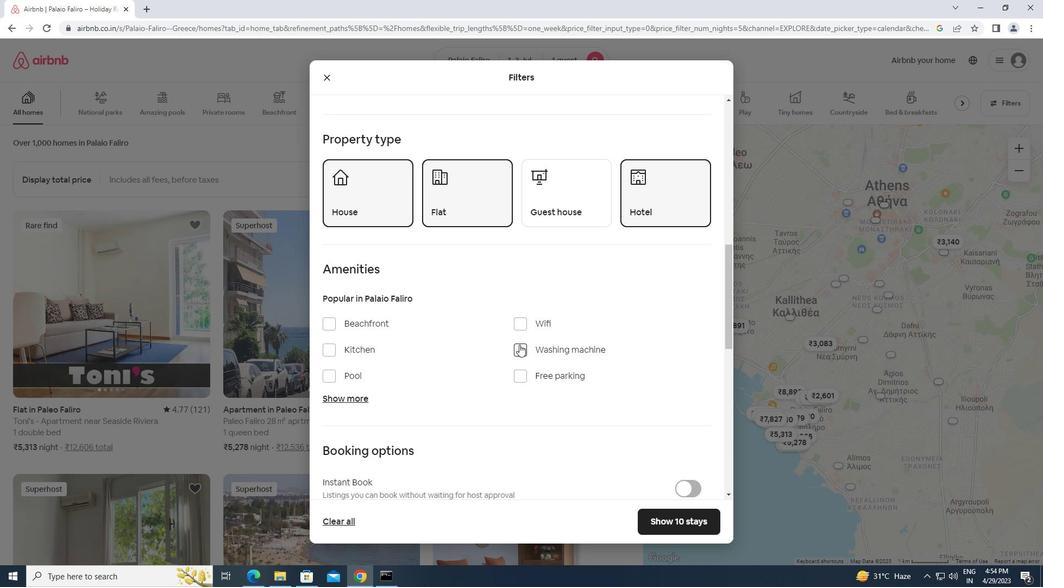 
Action: Mouse pressed left at (521, 327)
Screenshot: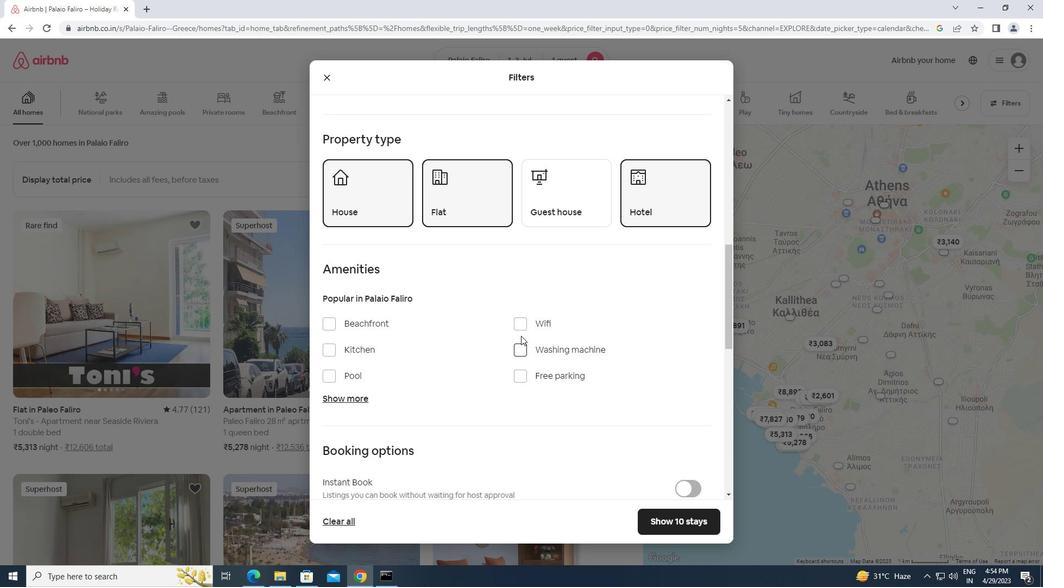 
Action: Mouse moved to (519, 349)
Screenshot: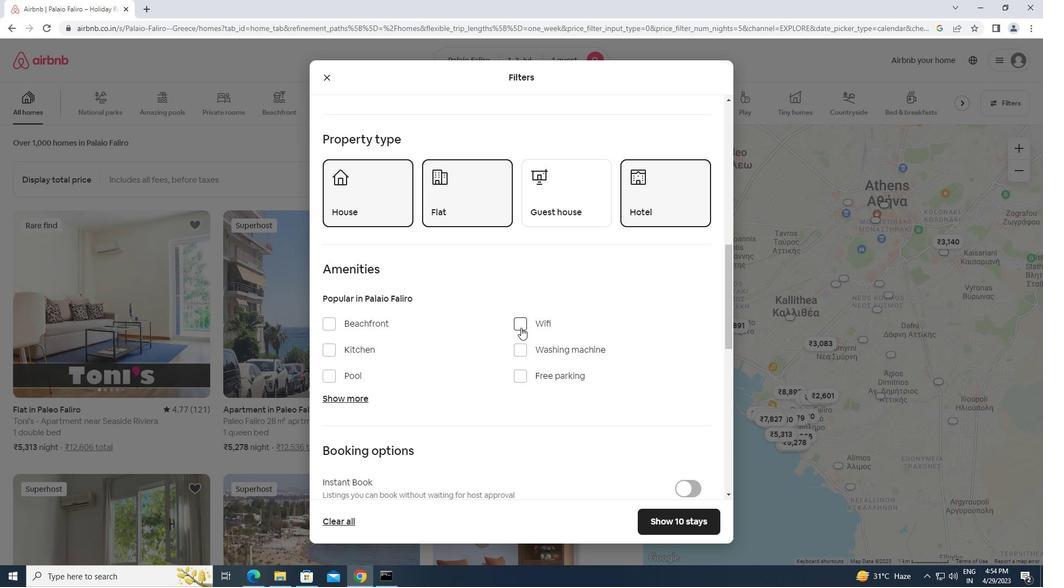 
Action: Mouse pressed left at (519, 349)
Screenshot: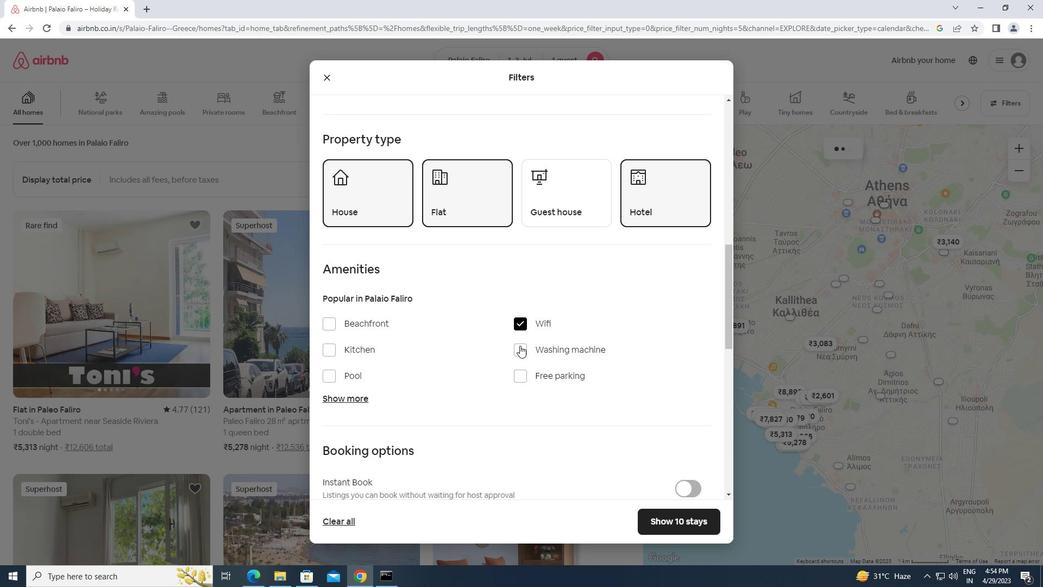 
Action: Mouse moved to (322, 400)
Screenshot: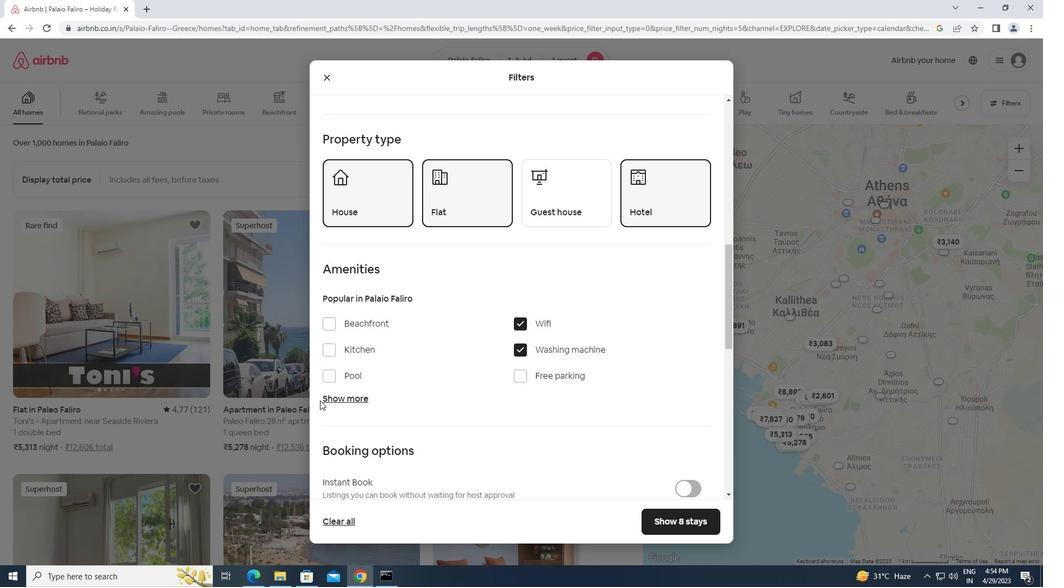 
Action: Mouse scrolled (322, 400) with delta (0, 0)
Screenshot: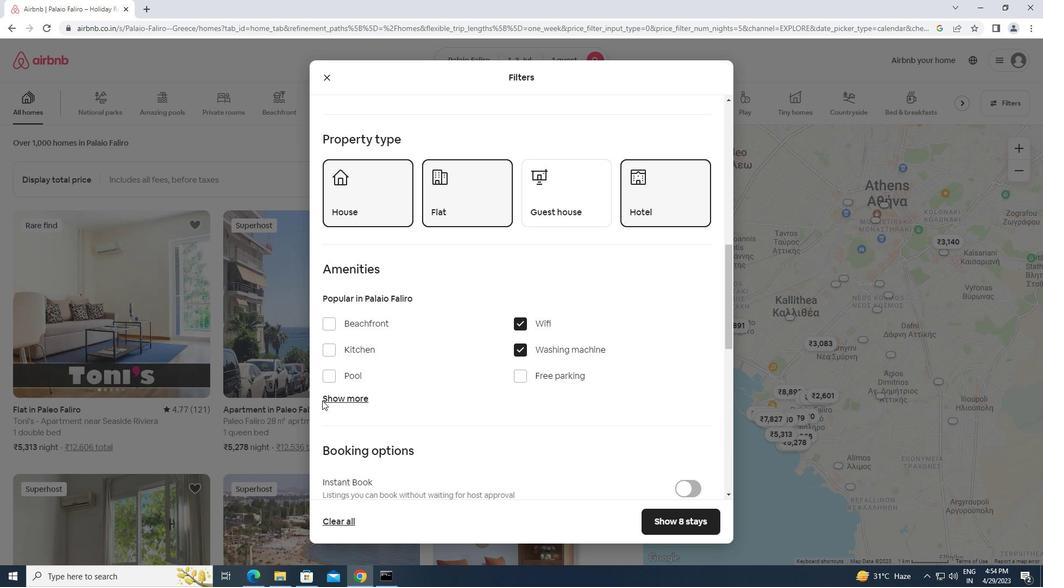 
Action: Mouse scrolled (322, 400) with delta (0, 0)
Screenshot: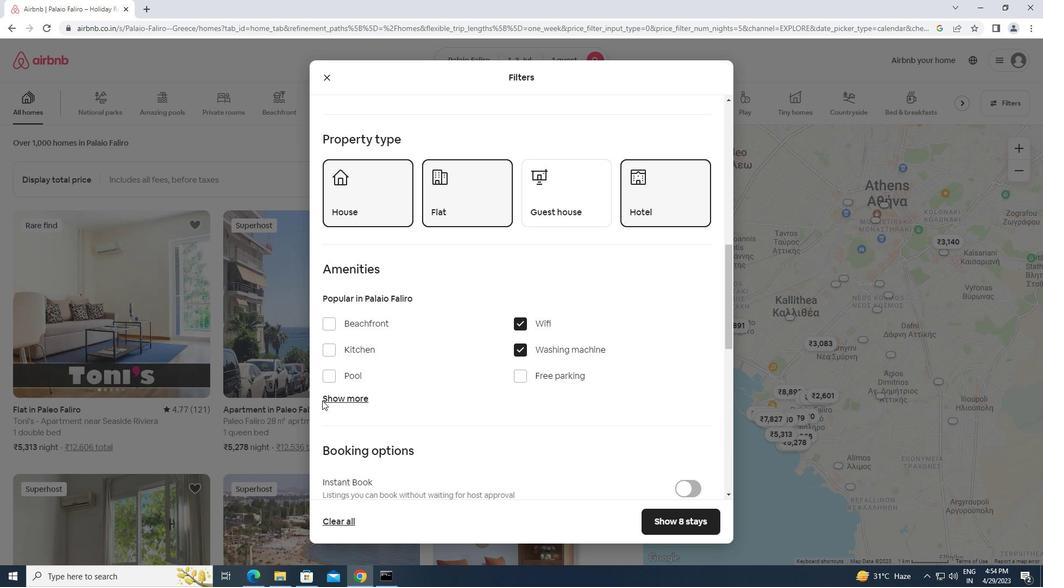 
Action: Mouse moved to (677, 413)
Screenshot: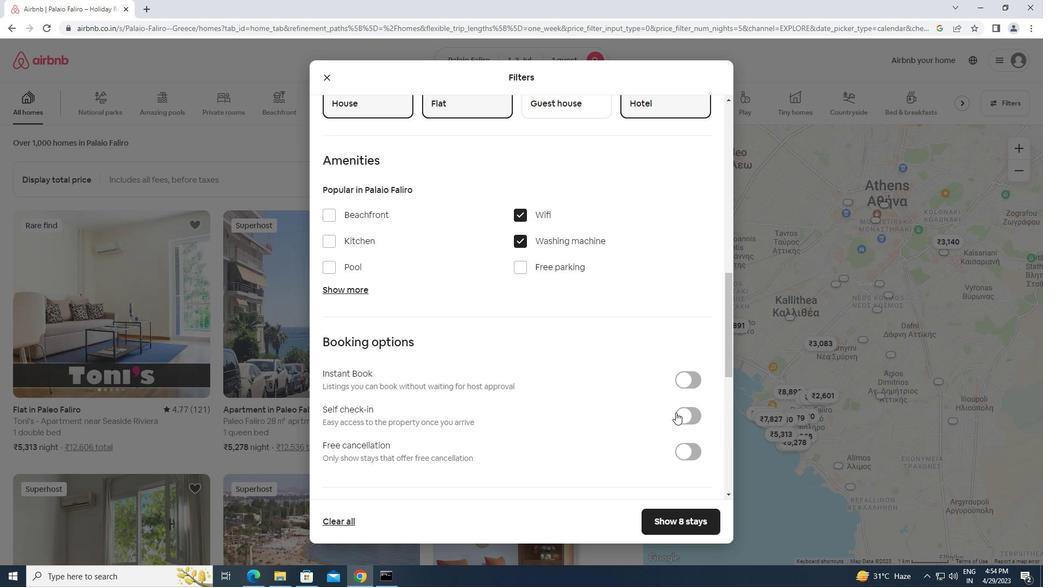 
Action: Mouse pressed left at (677, 413)
Screenshot: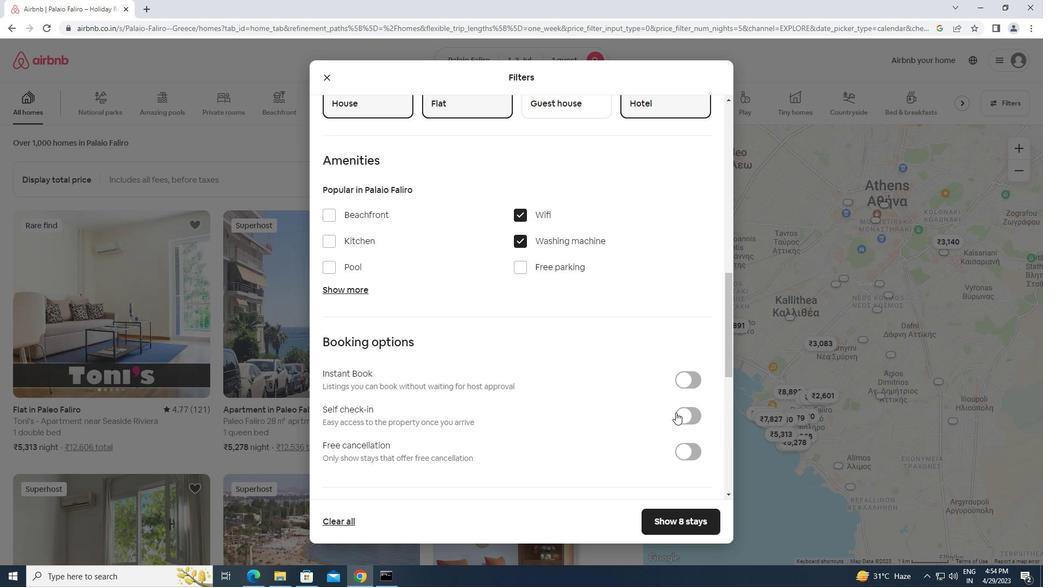 
Action: Mouse moved to (539, 427)
Screenshot: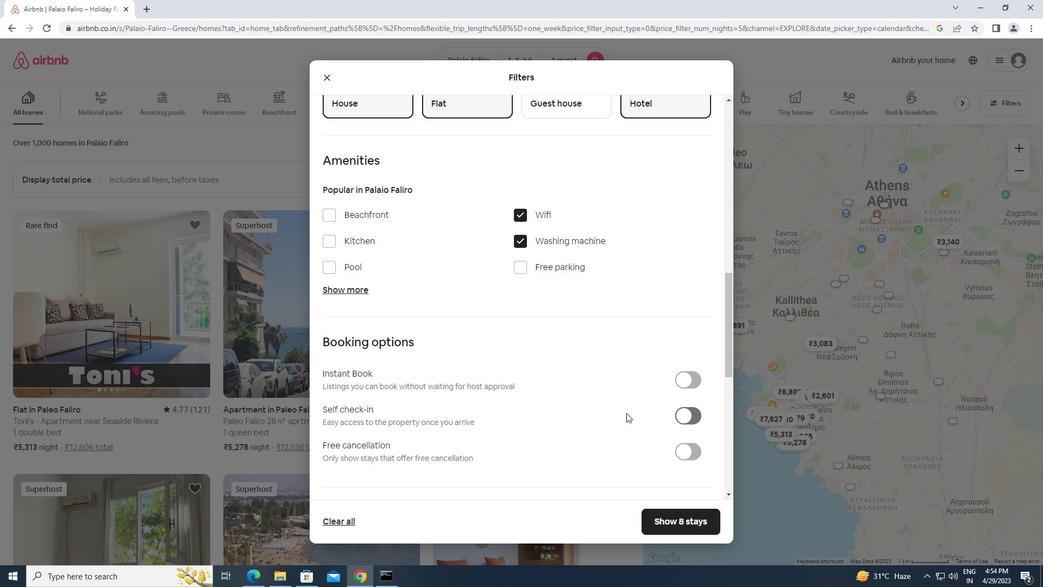 
Action: Mouse scrolled (539, 426) with delta (0, 0)
Screenshot: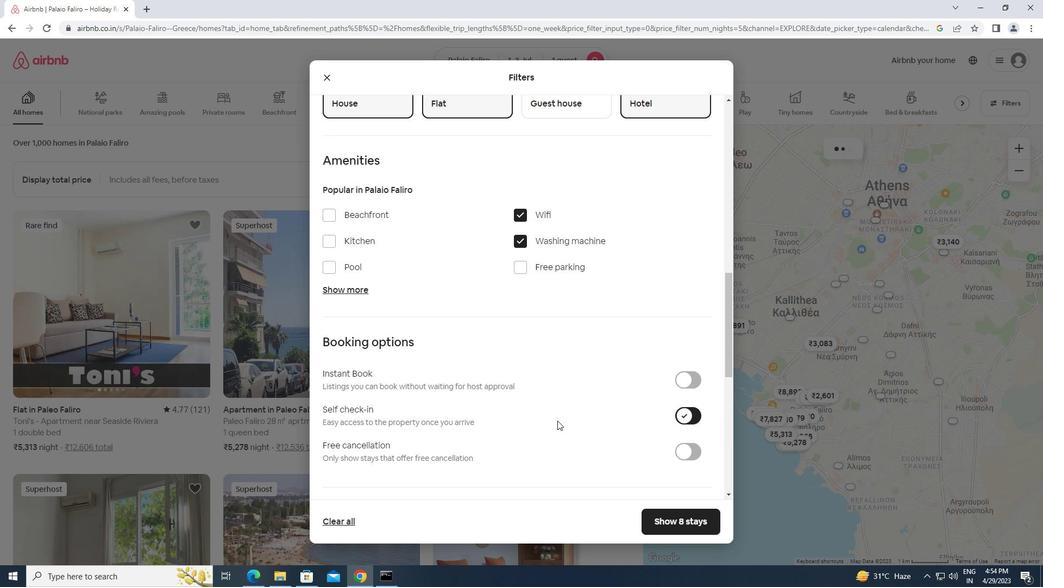 
Action: Mouse scrolled (539, 426) with delta (0, 0)
Screenshot: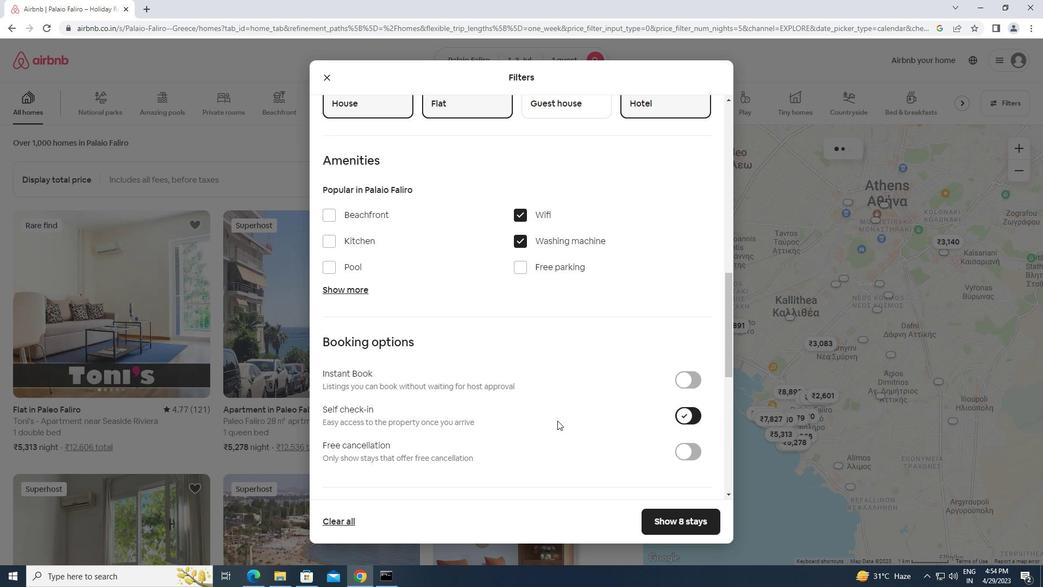 
Action: Mouse scrolled (539, 426) with delta (0, 0)
Screenshot: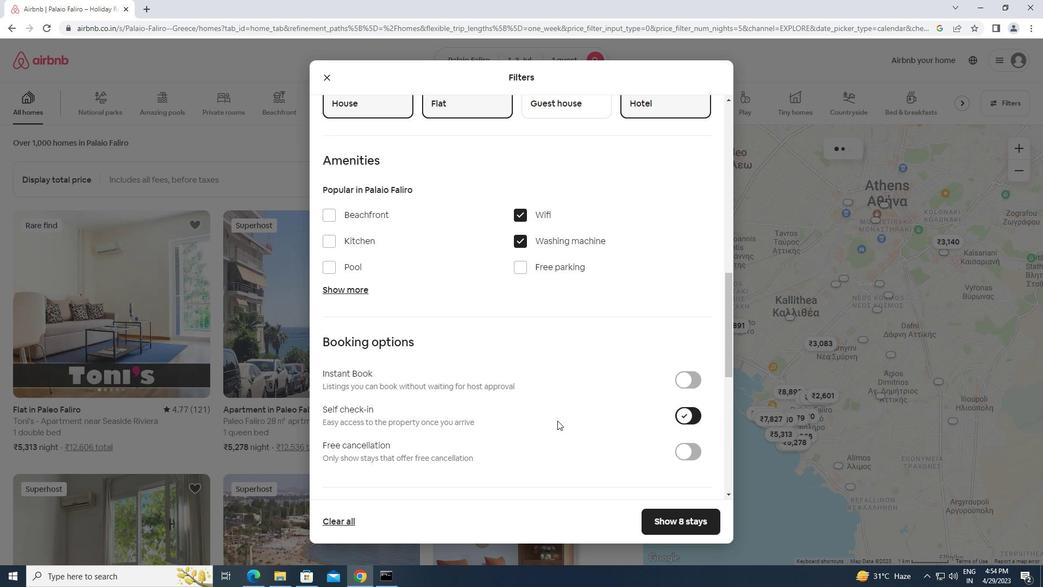 
Action: Mouse scrolled (539, 426) with delta (0, 0)
Screenshot: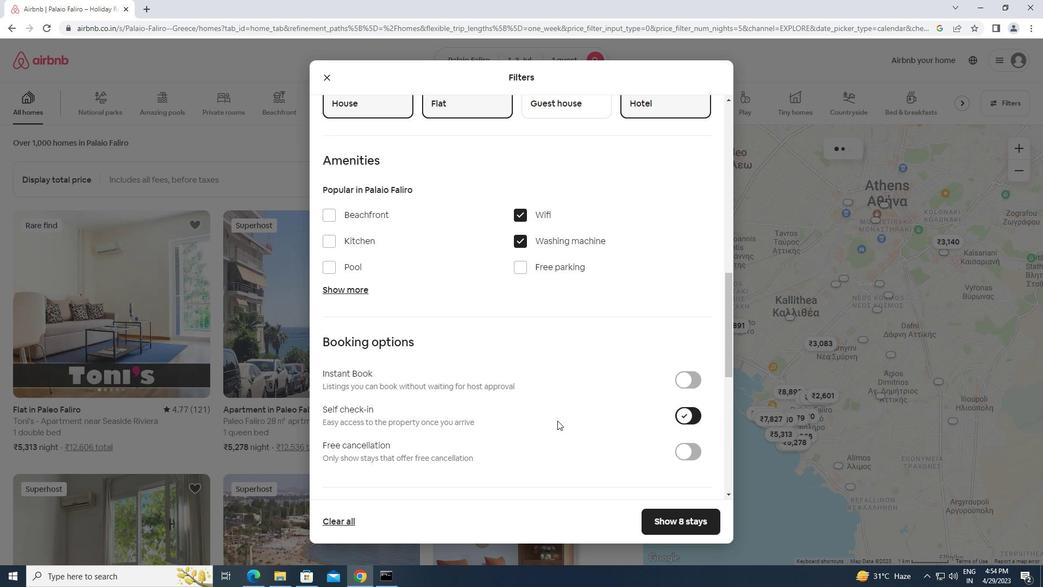 
Action: Mouse scrolled (539, 426) with delta (0, 0)
Screenshot: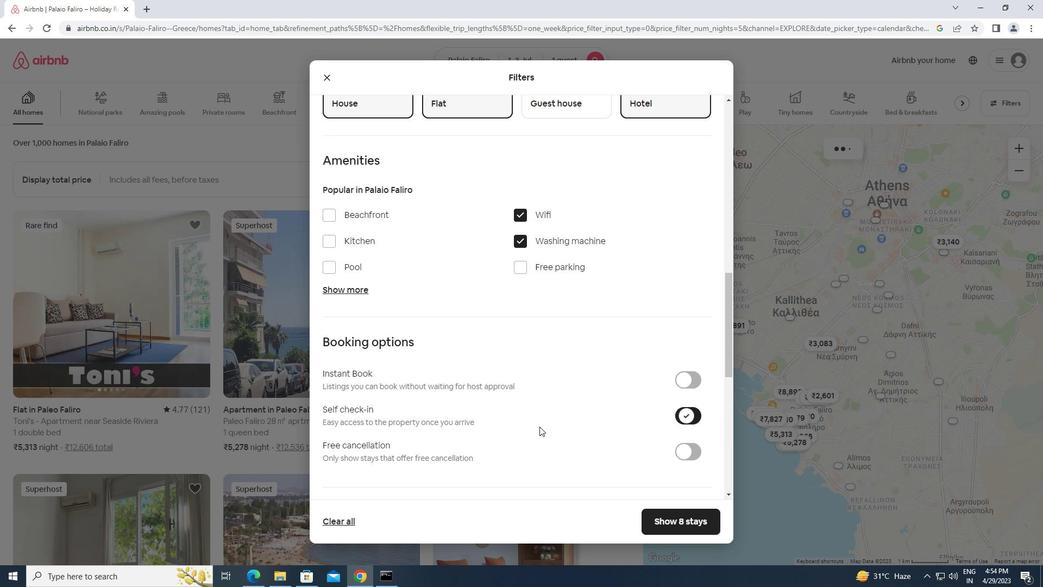 
Action: Mouse scrolled (539, 426) with delta (0, 0)
Screenshot: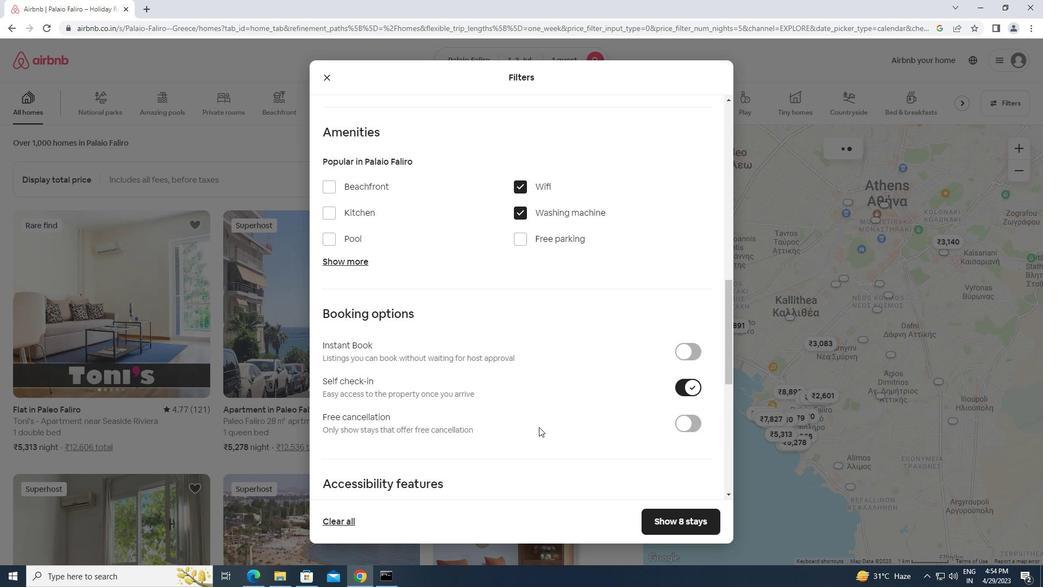 
Action: Mouse scrolled (539, 426) with delta (0, 0)
Screenshot: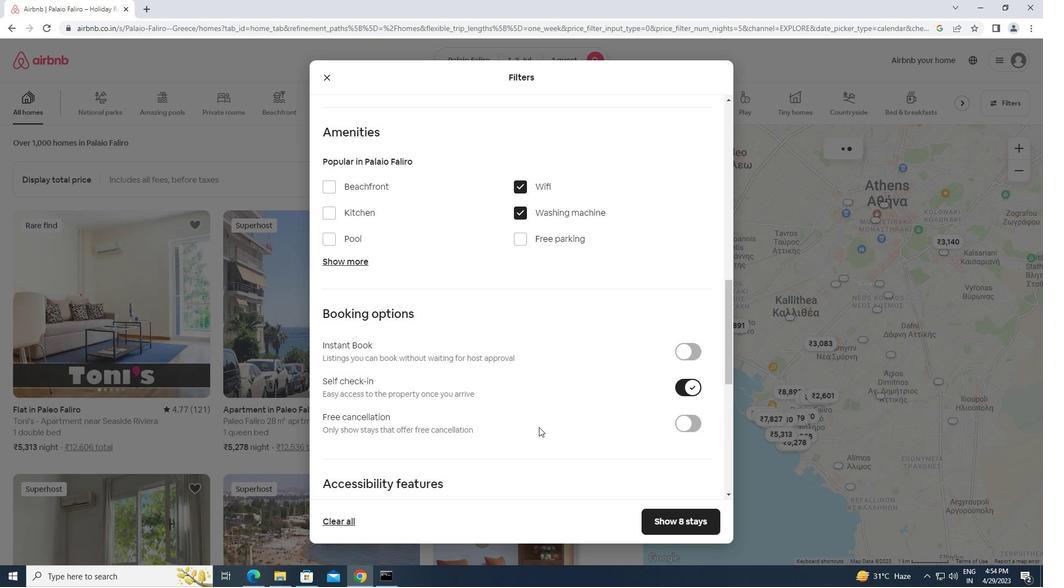 
Action: Mouse scrolled (539, 426) with delta (0, 0)
Screenshot: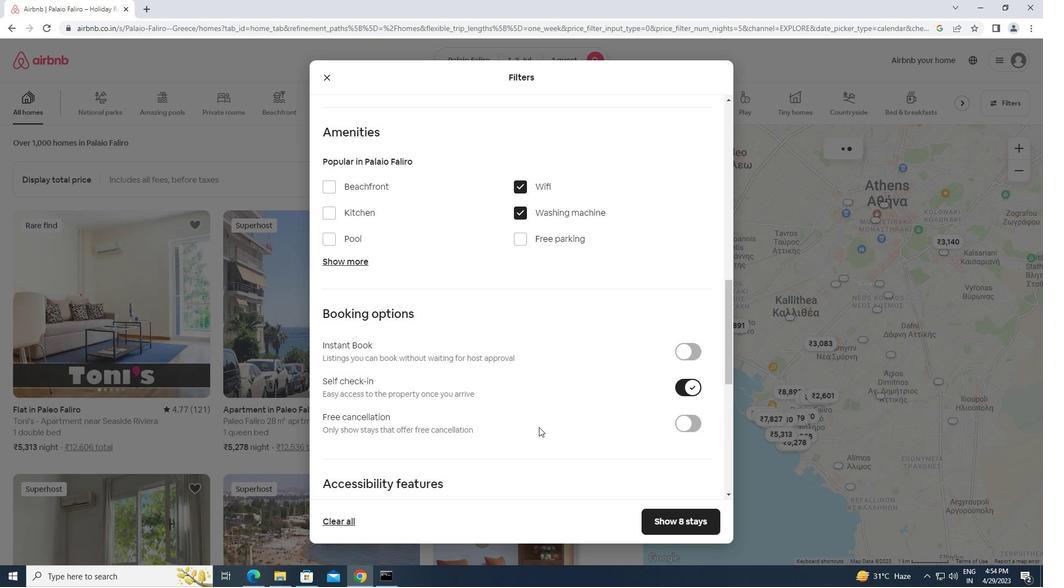 
Action: Mouse scrolled (539, 426) with delta (0, 0)
Screenshot: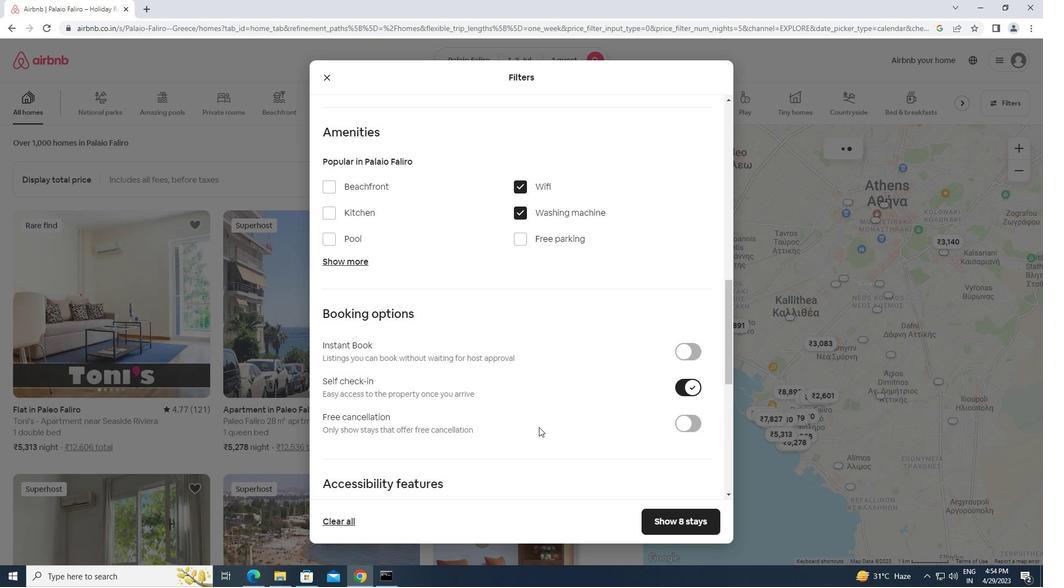
Action: Mouse scrolled (539, 426) with delta (0, 0)
Screenshot: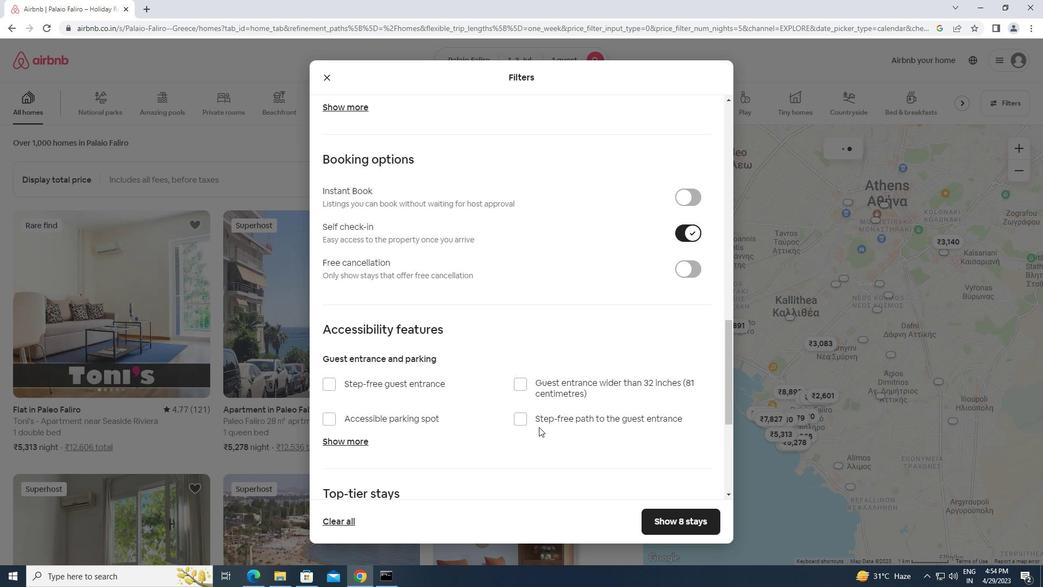 
Action: Mouse moved to (324, 424)
Screenshot: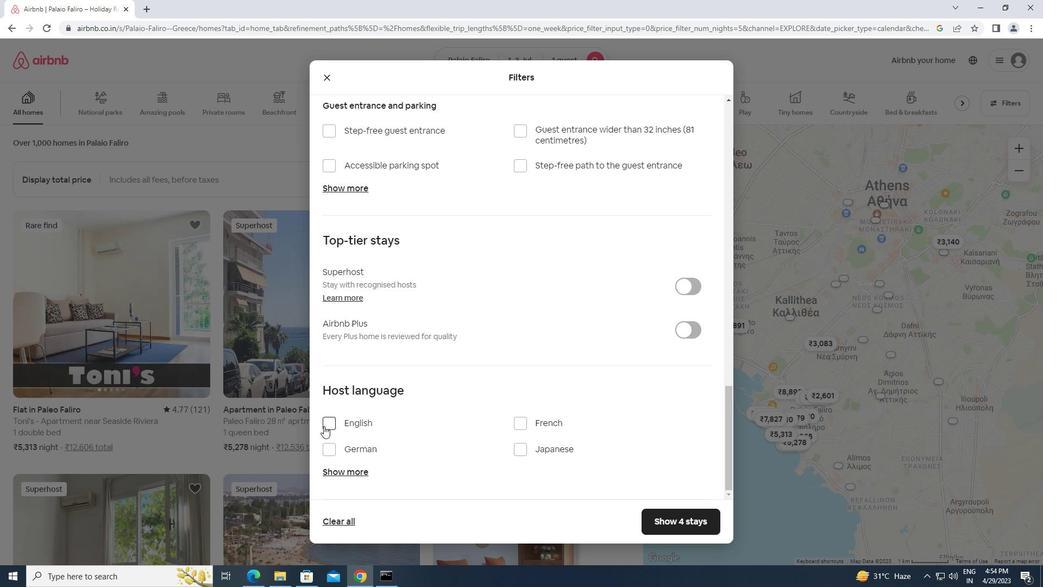 
Action: Mouse pressed left at (324, 424)
Screenshot: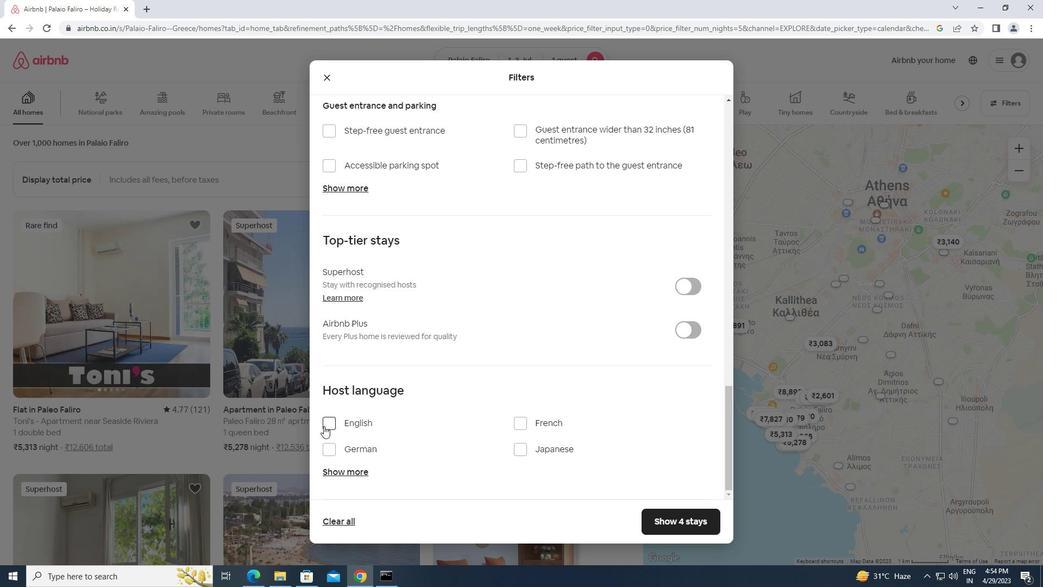 
Action: Mouse moved to (672, 524)
Screenshot: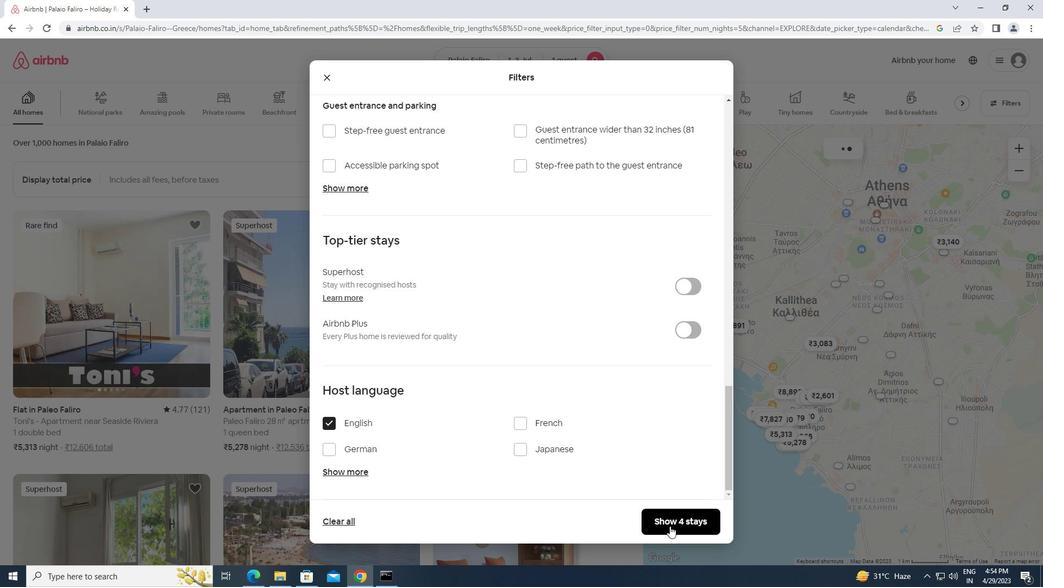 
Action: Mouse pressed left at (672, 524)
Screenshot: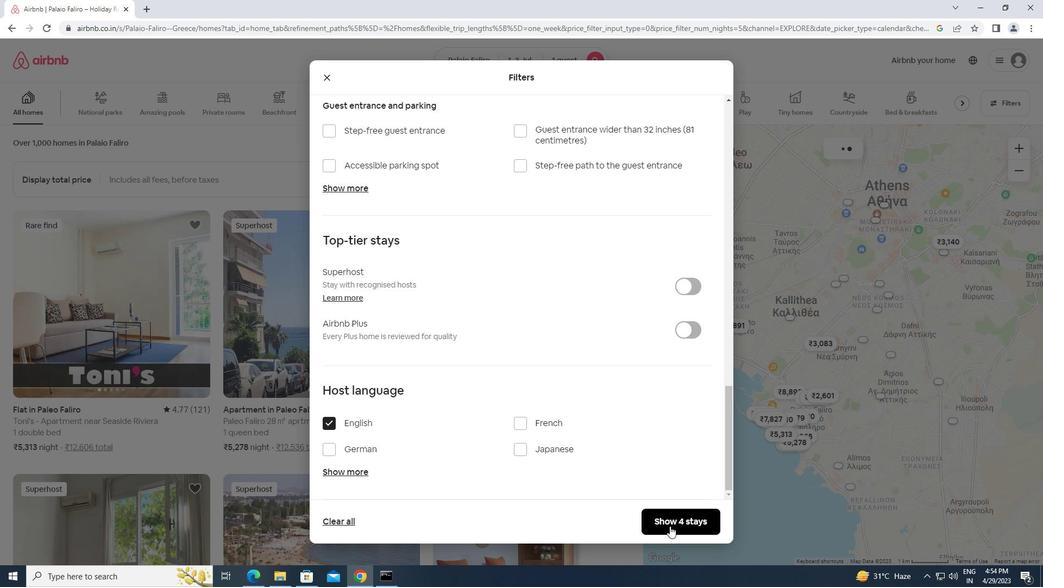 
Action: Mouse moved to (672, 510)
Screenshot: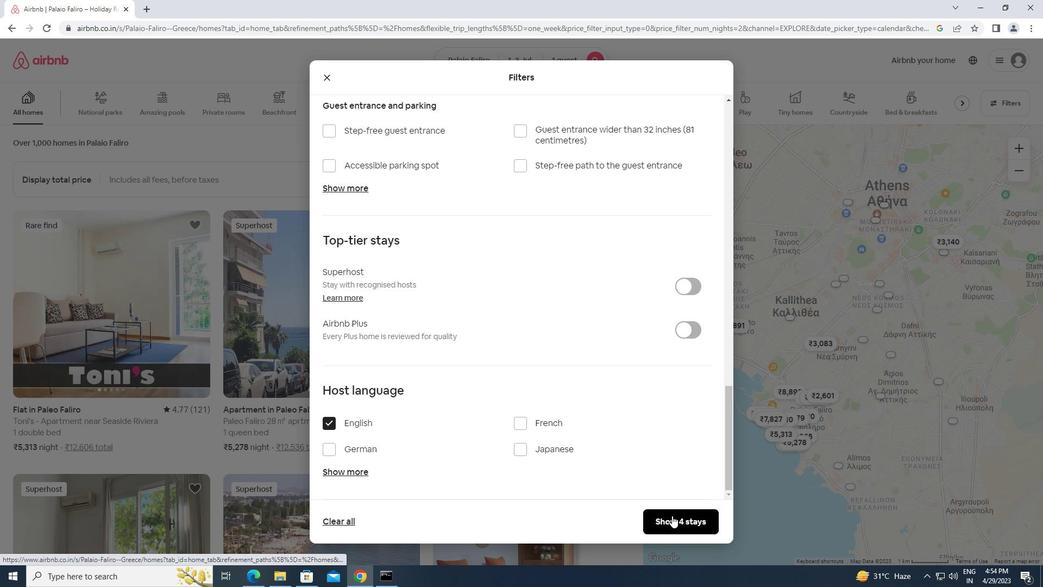 
